 Task: Create a due date automation trigger when advanced on, on the monday before a card is due add dates not starting this month at 11:00 AM.
Action: Mouse moved to (928, 282)
Screenshot: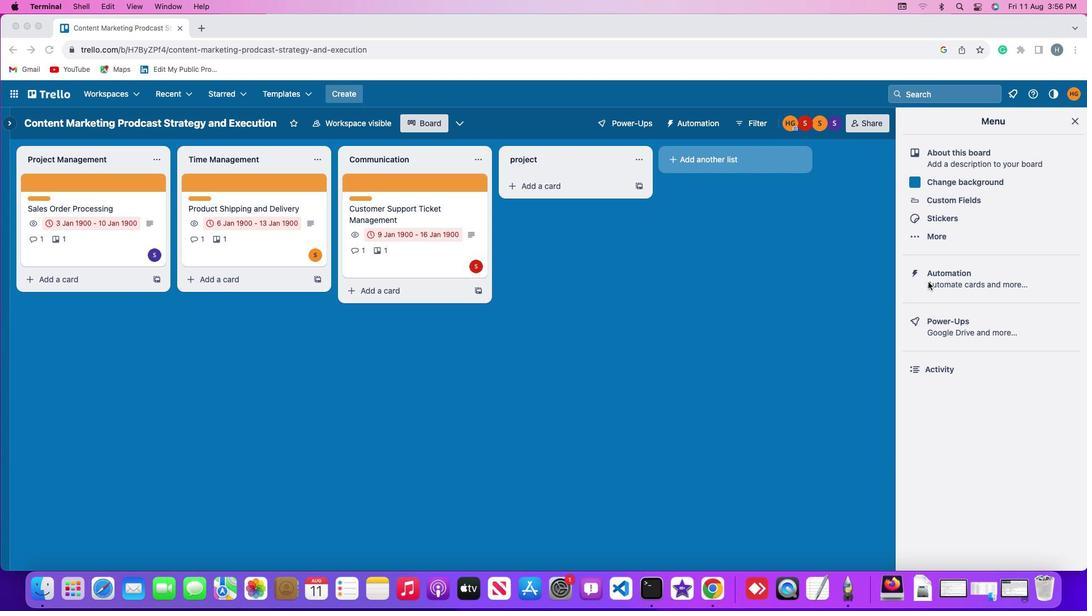 
Action: Mouse pressed left at (928, 282)
Screenshot: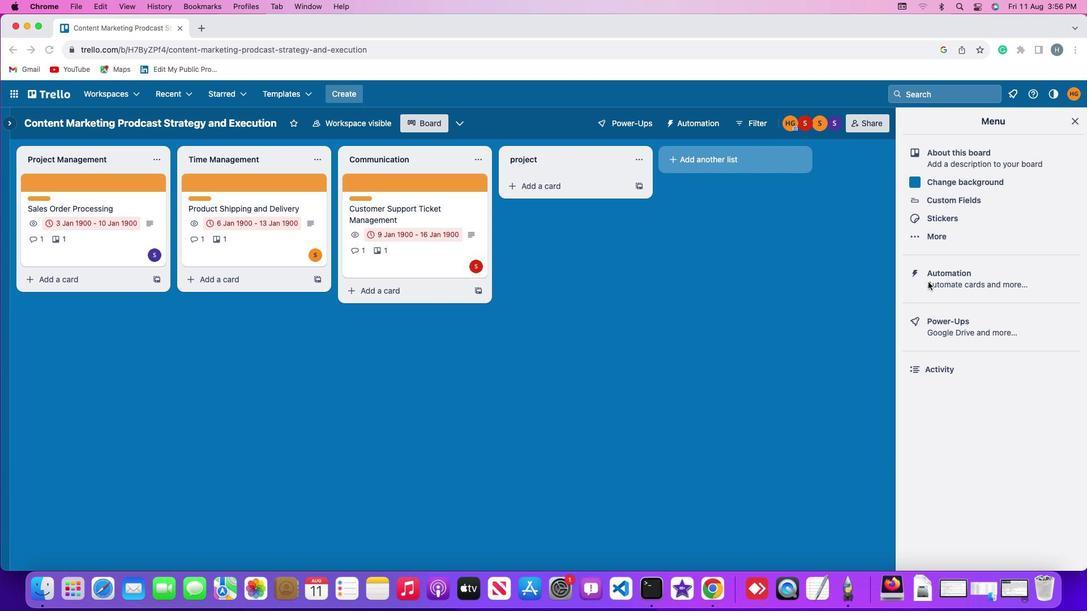 
Action: Mouse pressed left at (928, 282)
Screenshot: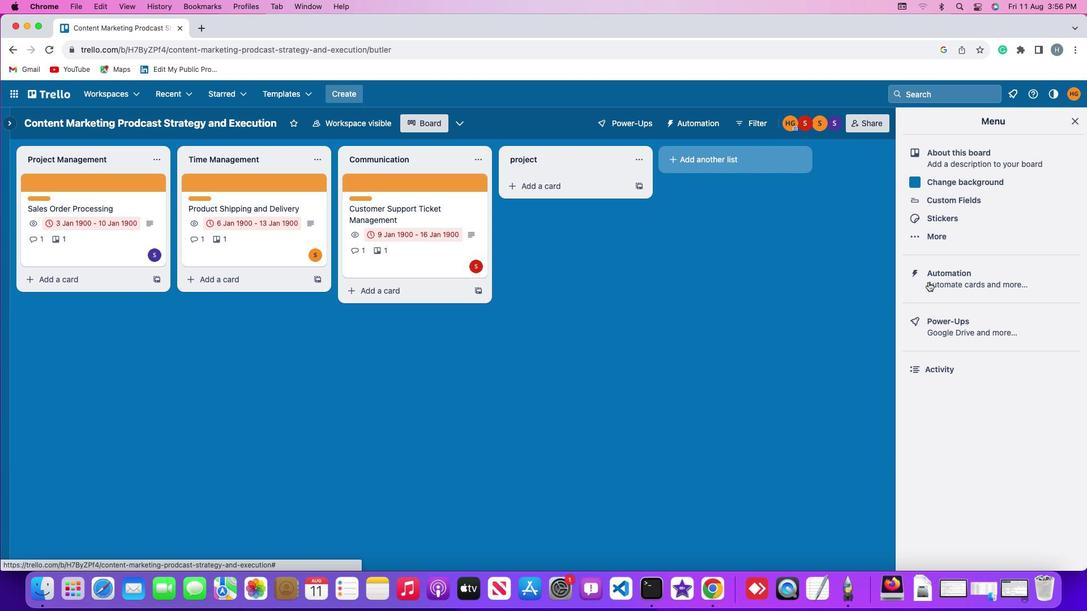 
Action: Mouse moved to (65, 272)
Screenshot: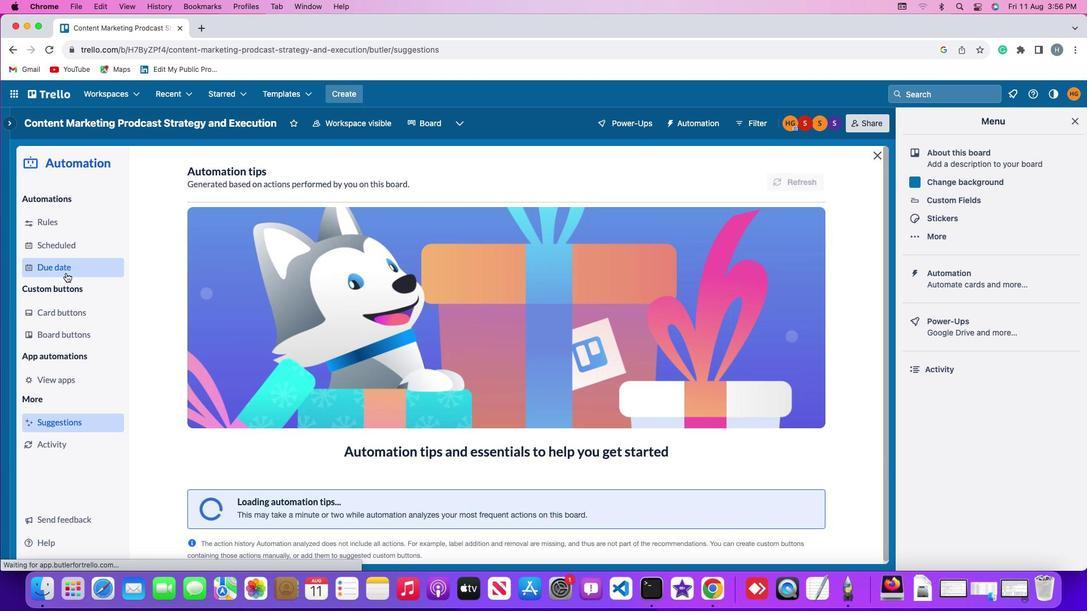 
Action: Mouse pressed left at (65, 272)
Screenshot: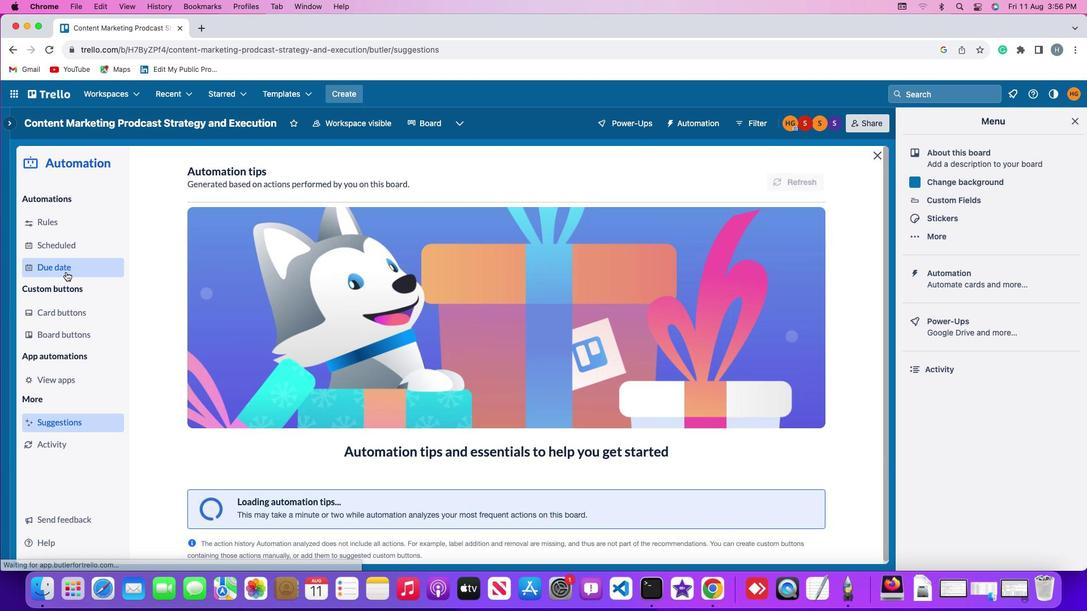 
Action: Mouse moved to (764, 172)
Screenshot: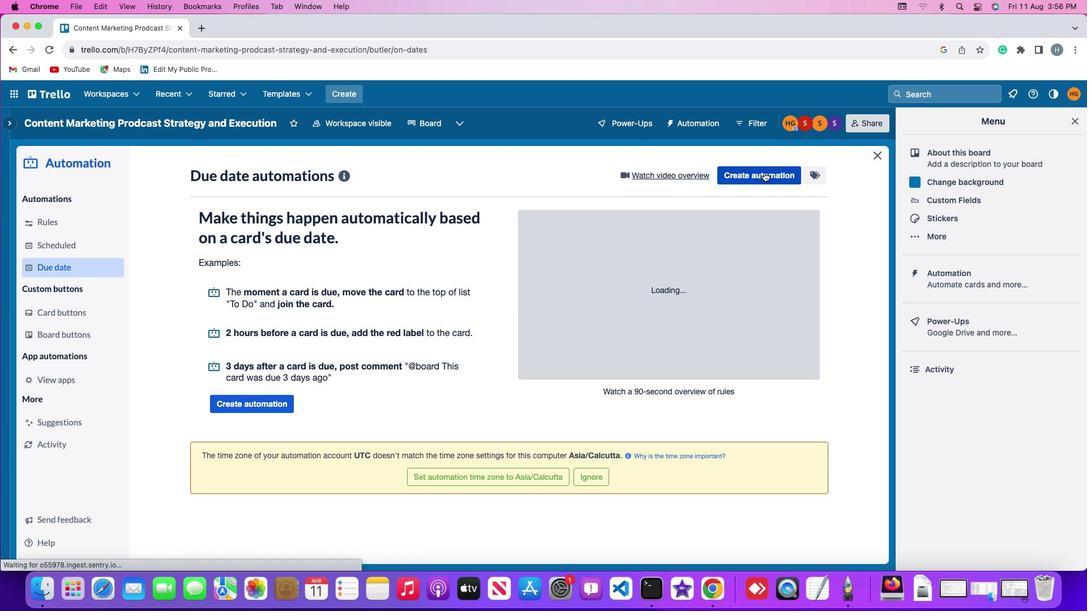 
Action: Mouse pressed left at (764, 172)
Screenshot: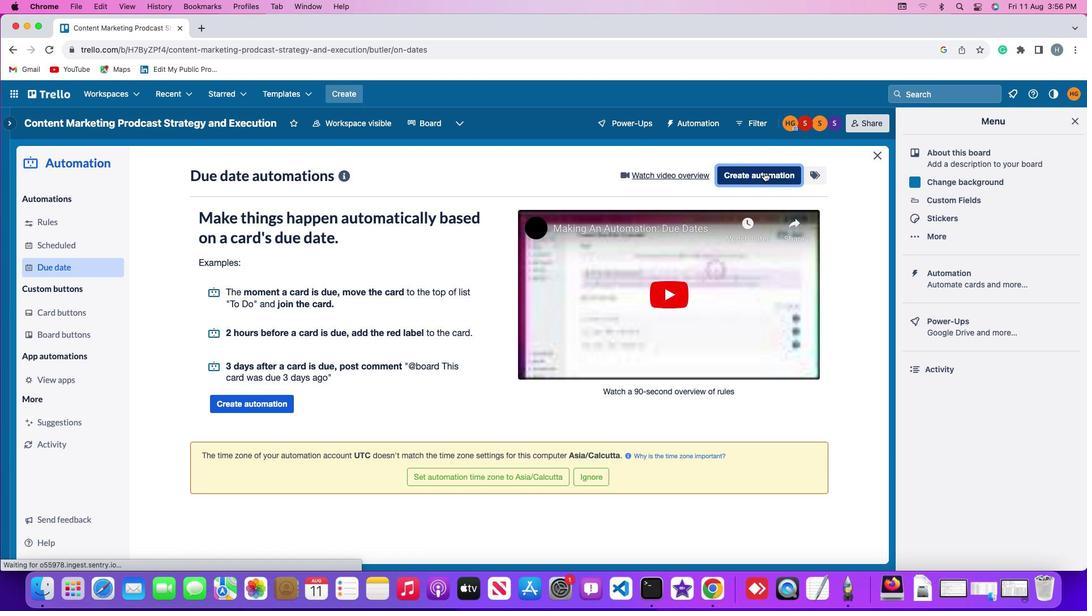 
Action: Mouse moved to (219, 279)
Screenshot: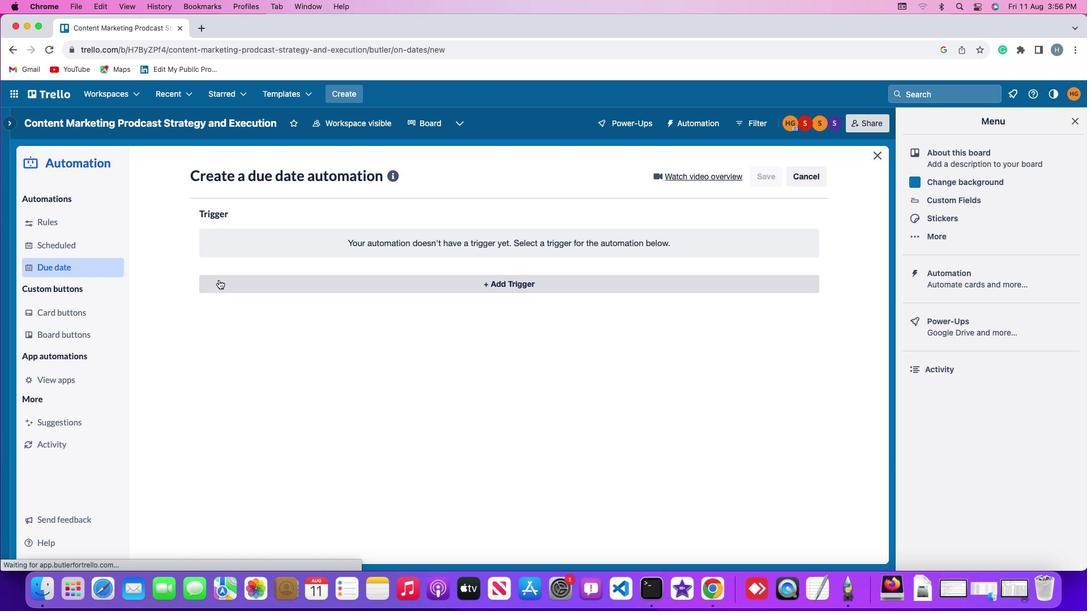 
Action: Mouse pressed left at (219, 279)
Screenshot: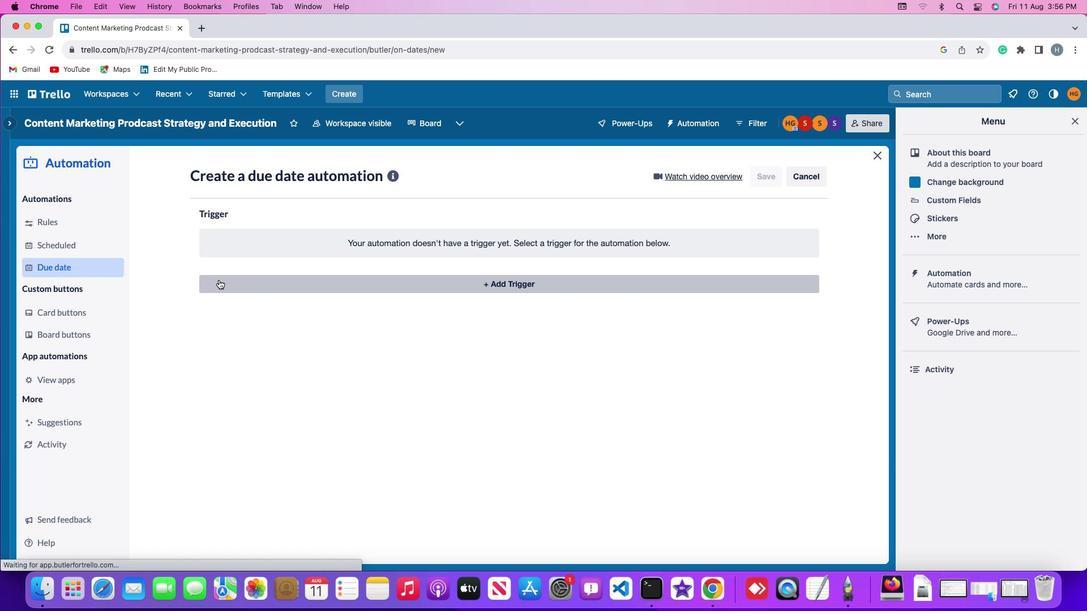 
Action: Mouse moved to (244, 500)
Screenshot: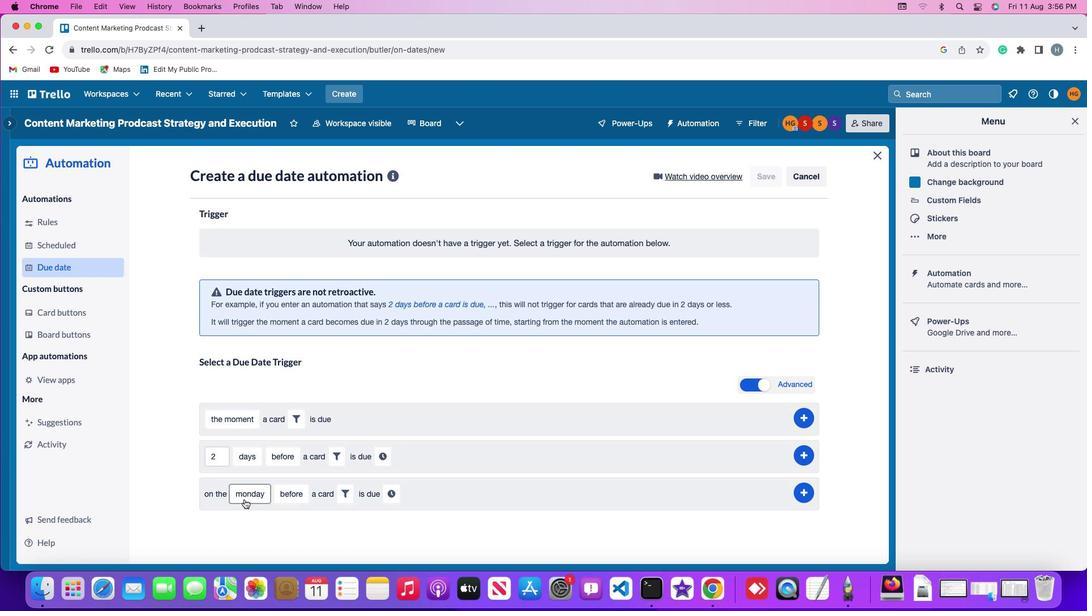 
Action: Mouse pressed left at (244, 500)
Screenshot: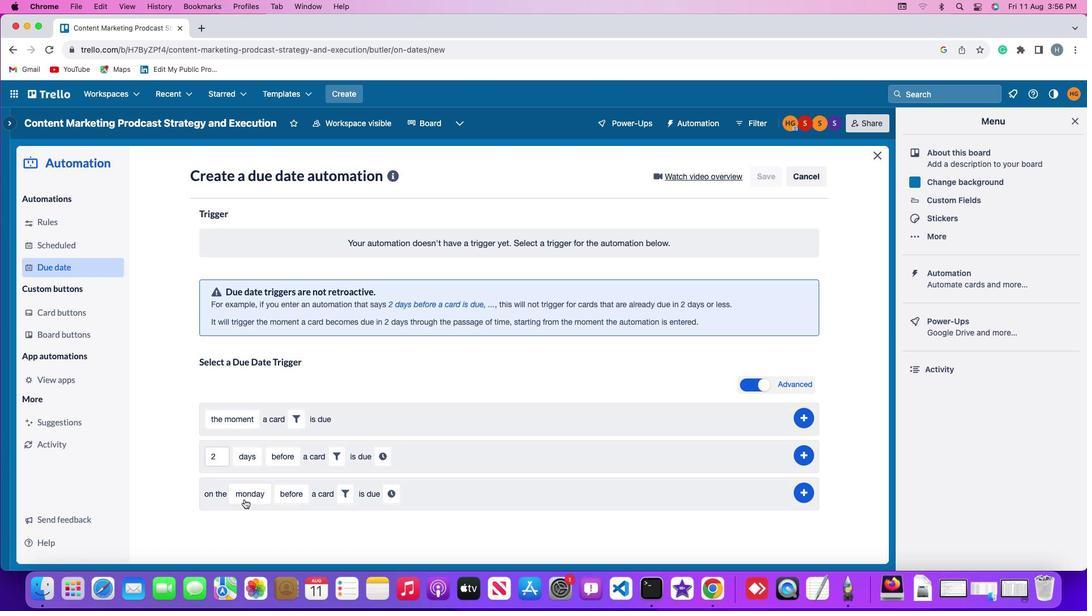 
Action: Mouse moved to (265, 341)
Screenshot: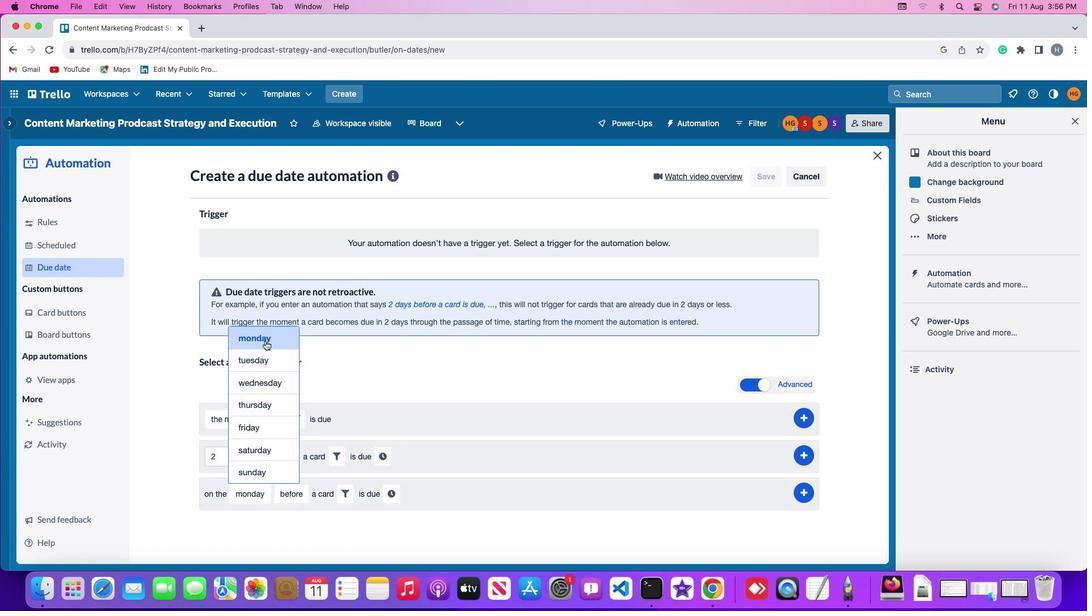 
Action: Mouse pressed left at (265, 341)
Screenshot: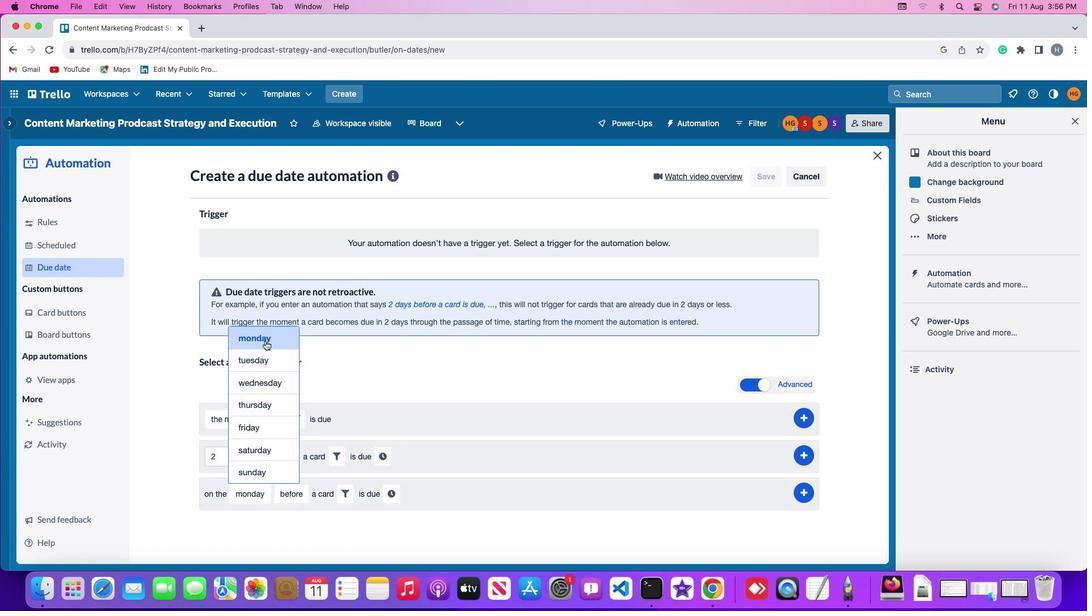 
Action: Mouse moved to (288, 494)
Screenshot: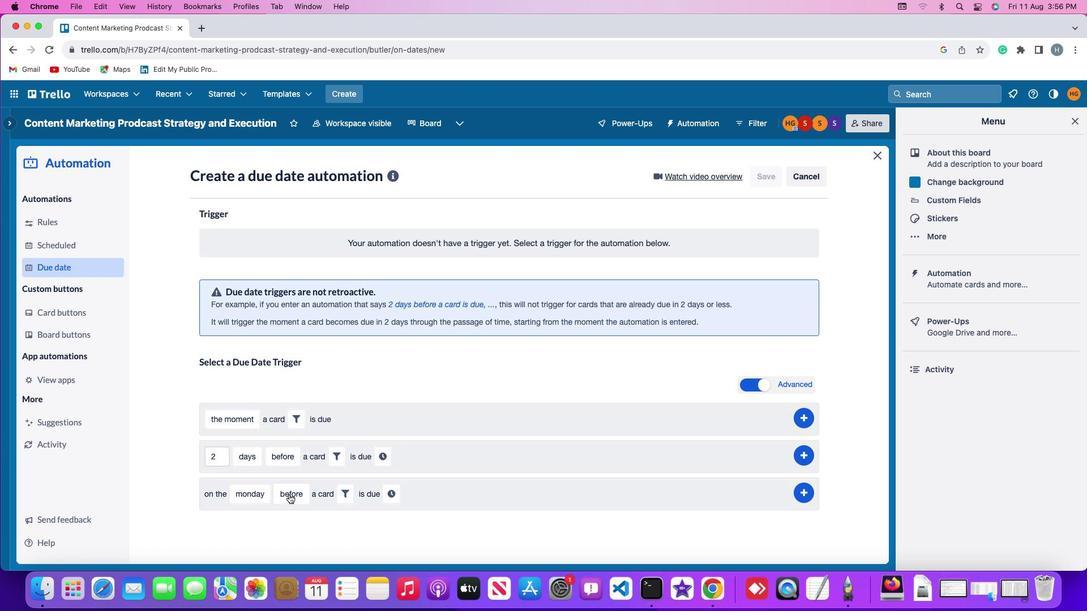 
Action: Mouse pressed left at (288, 494)
Screenshot: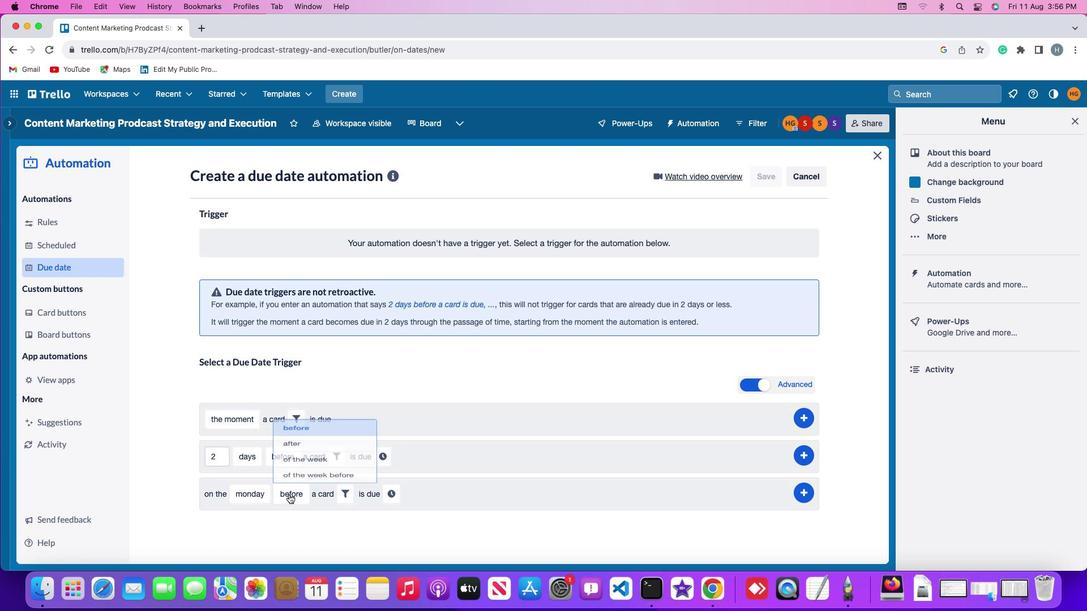 
Action: Mouse moved to (313, 406)
Screenshot: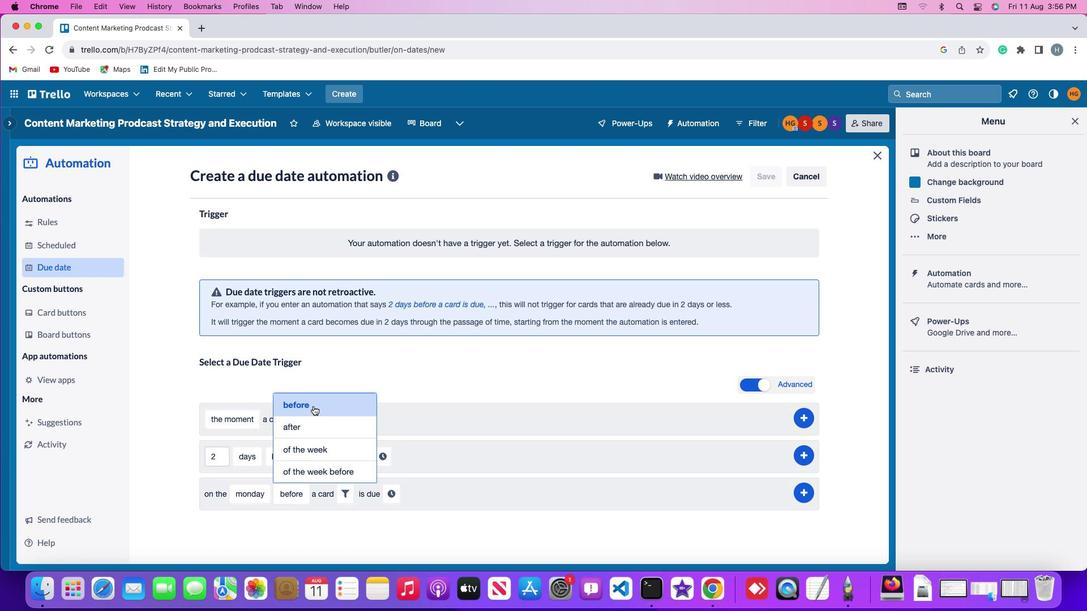
Action: Mouse pressed left at (313, 406)
Screenshot: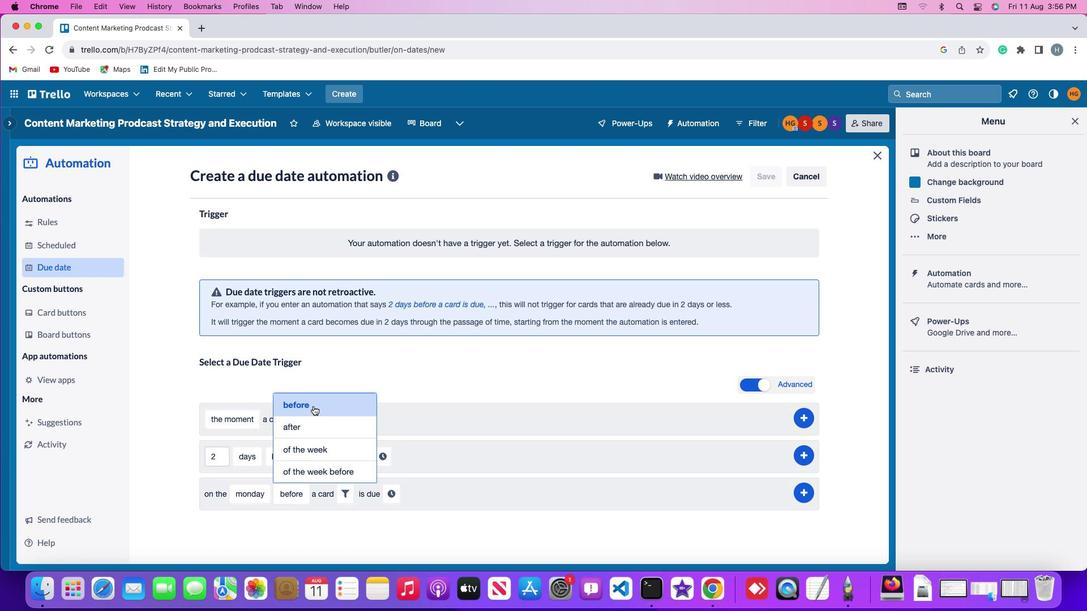 
Action: Mouse moved to (347, 491)
Screenshot: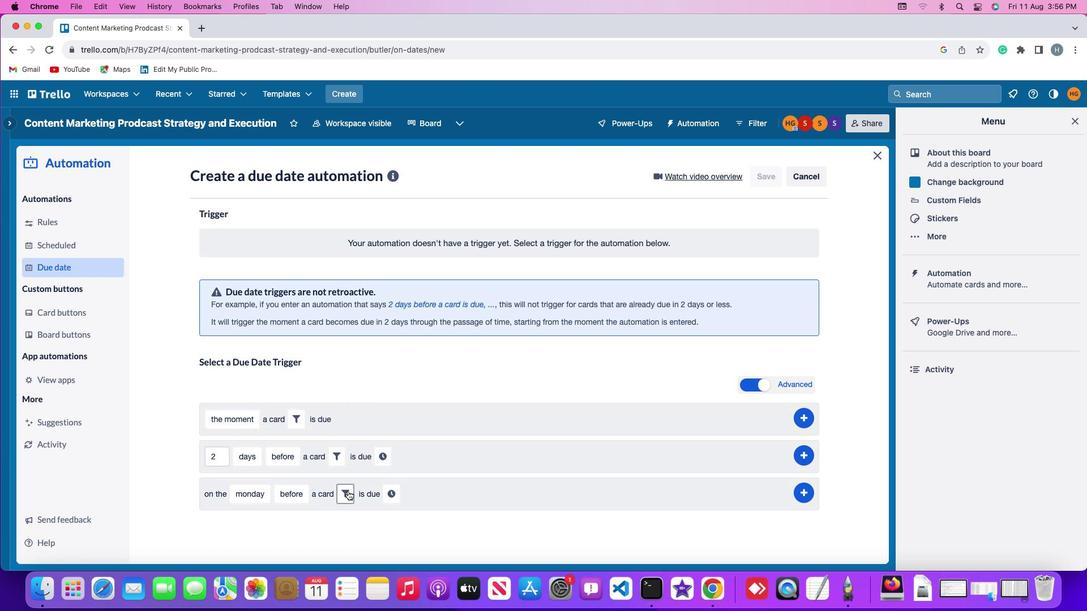 
Action: Mouse pressed left at (347, 491)
Screenshot: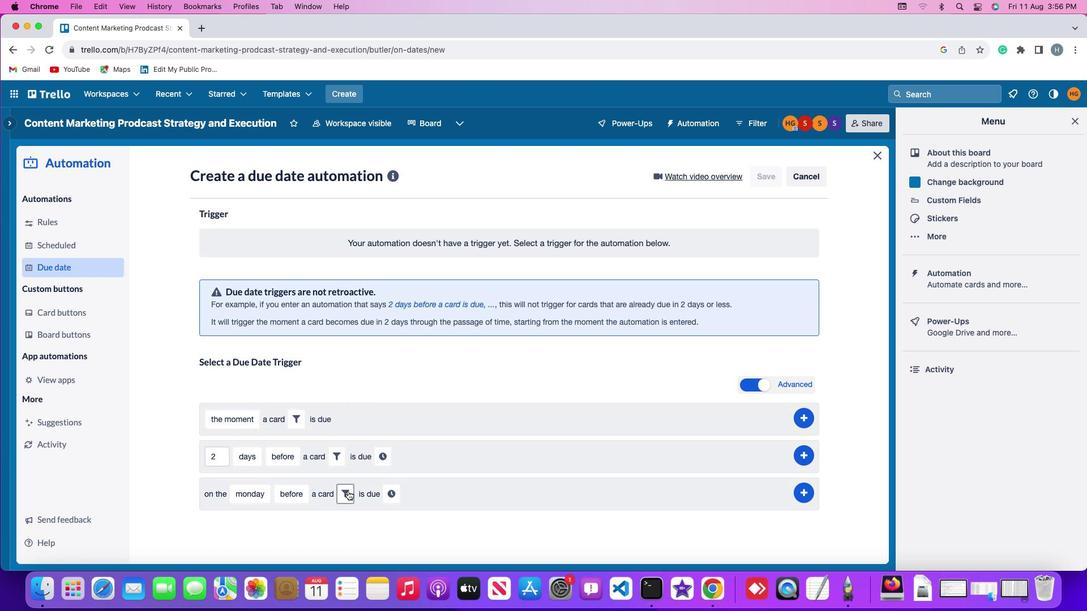 
Action: Mouse moved to (407, 529)
Screenshot: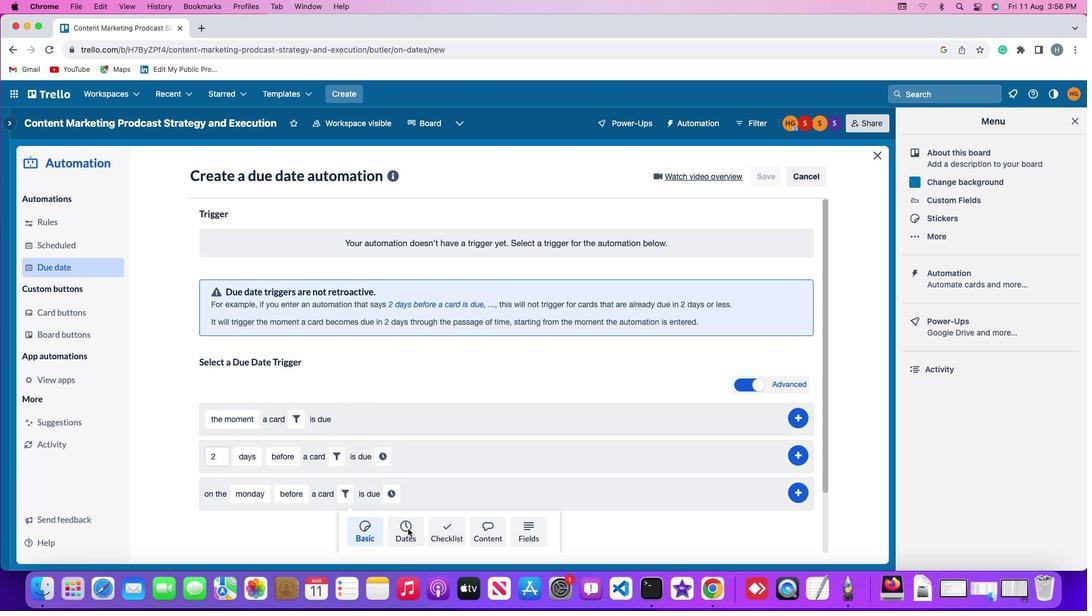 
Action: Mouse pressed left at (407, 529)
Screenshot: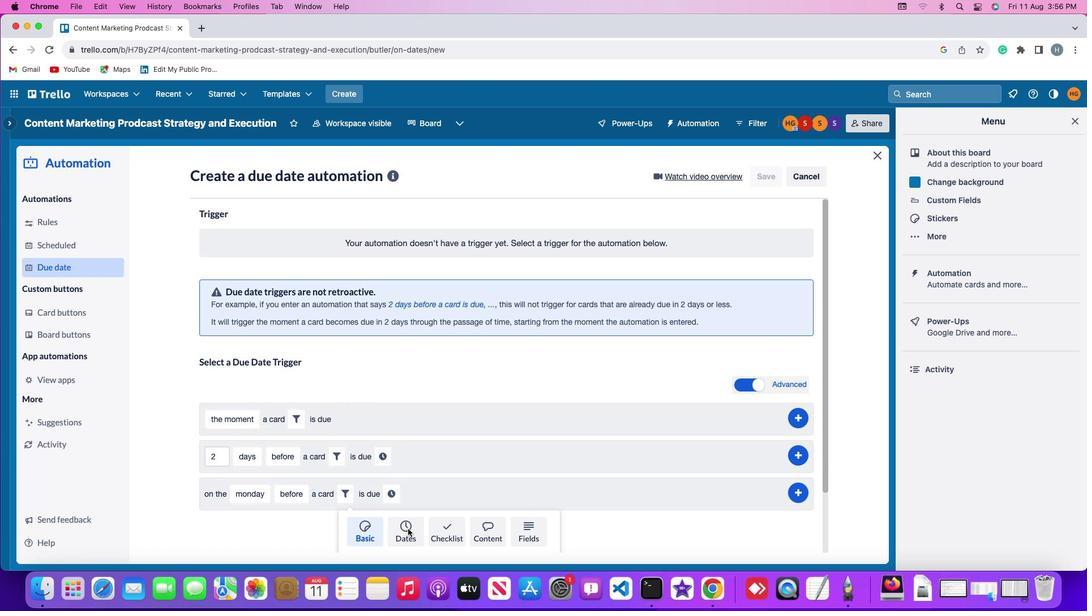 
Action: Mouse moved to (304, 526)
Screenshot: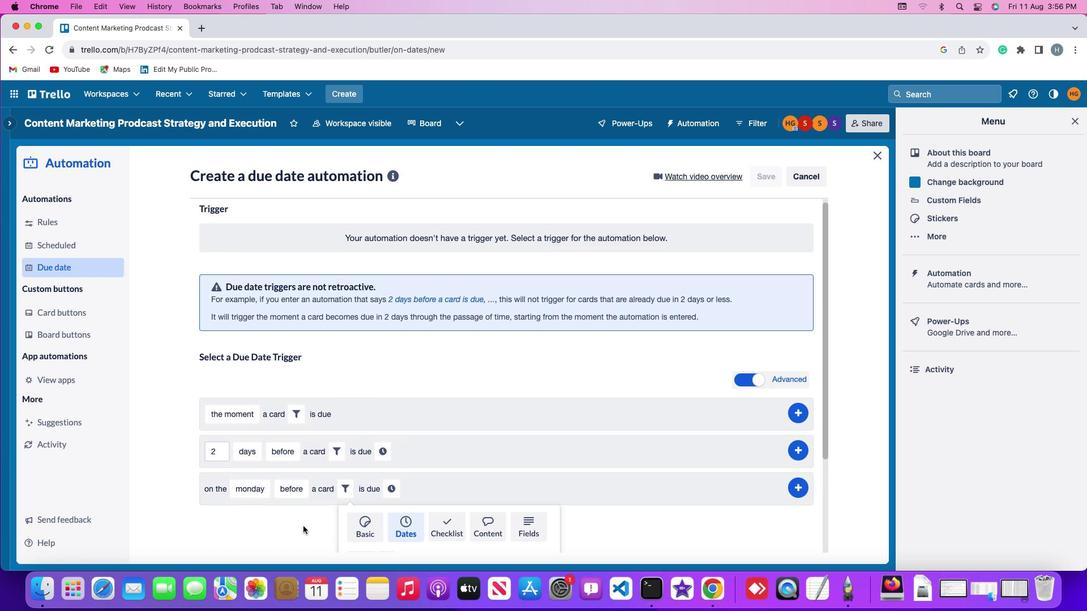 
Action: Mouse scrolled (304, 526) with delta (0, 0)
Screenshot: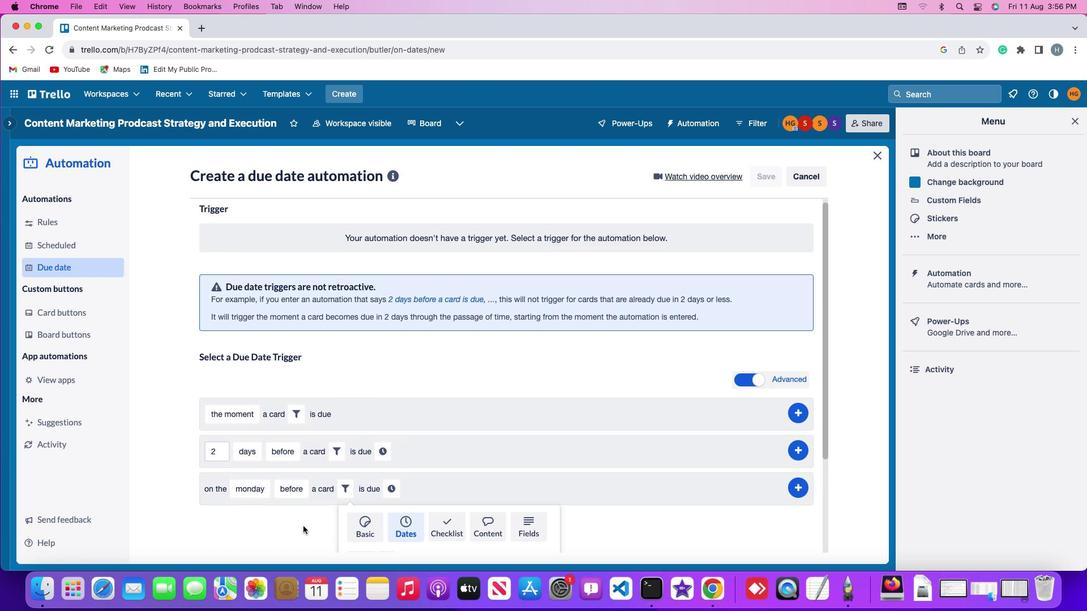 
Action: Mouse moved to (304, 526)
Screenshot: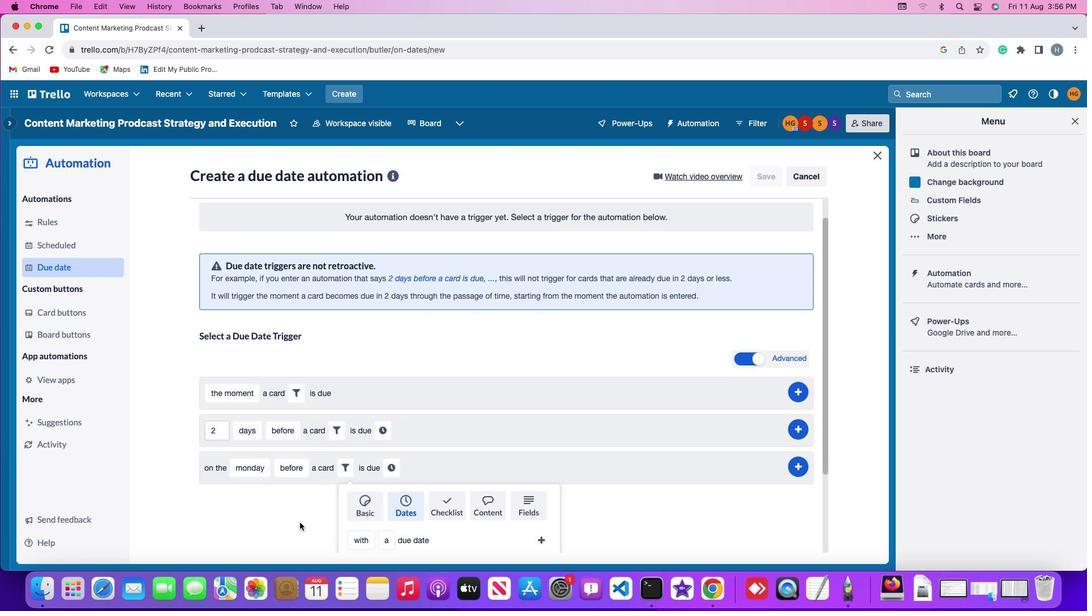 
Action: Mouse scrolled (304, 526) with delta (0, 0)
Screenshot: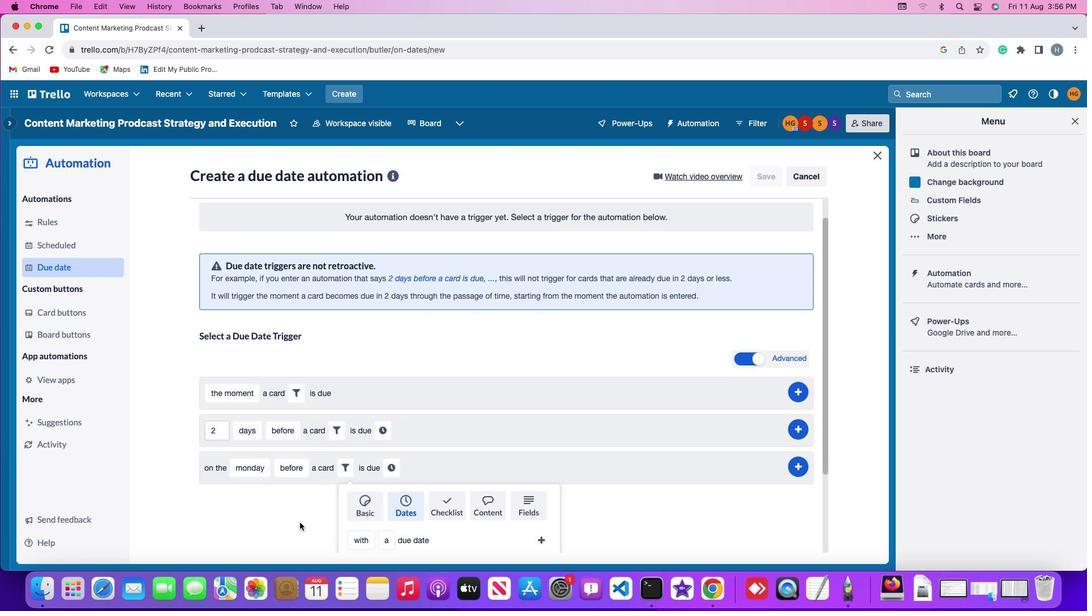 
Action: Mouse scrolled (304, 526) with delta (0, -2)
Screenshot: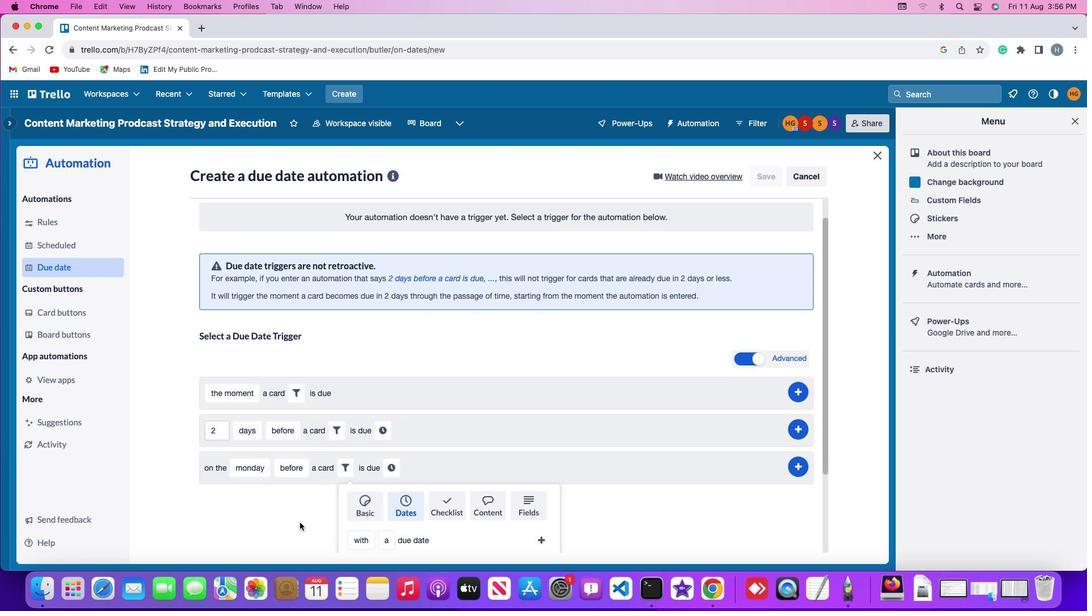 
Action: Mouse moved to (304, 526)
Screenshot: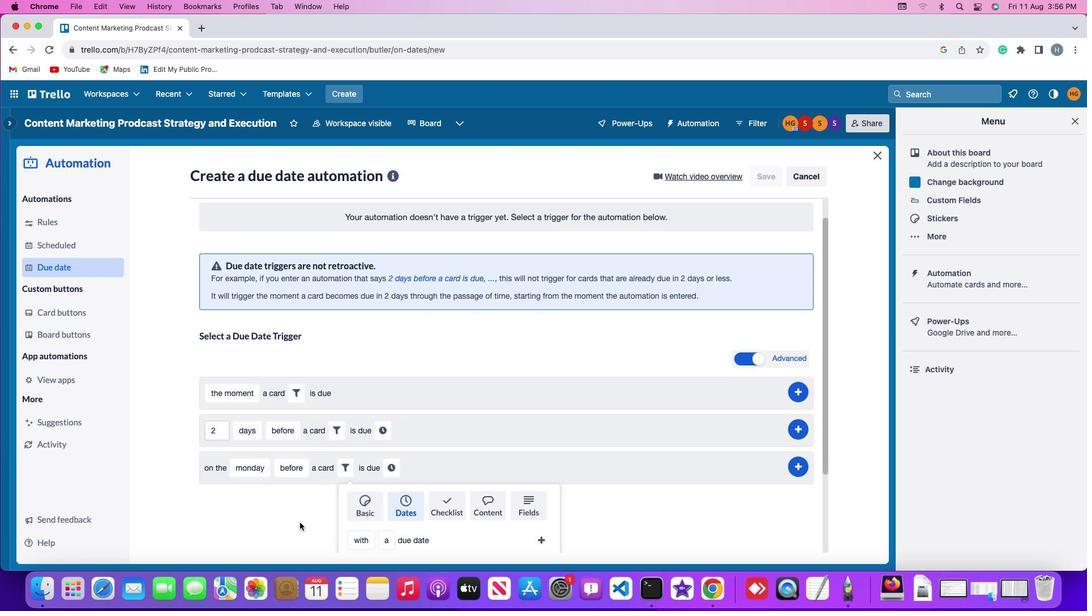 
Action: Mouse scrolled (304, 526) with delta (0, -2)
Screenshot: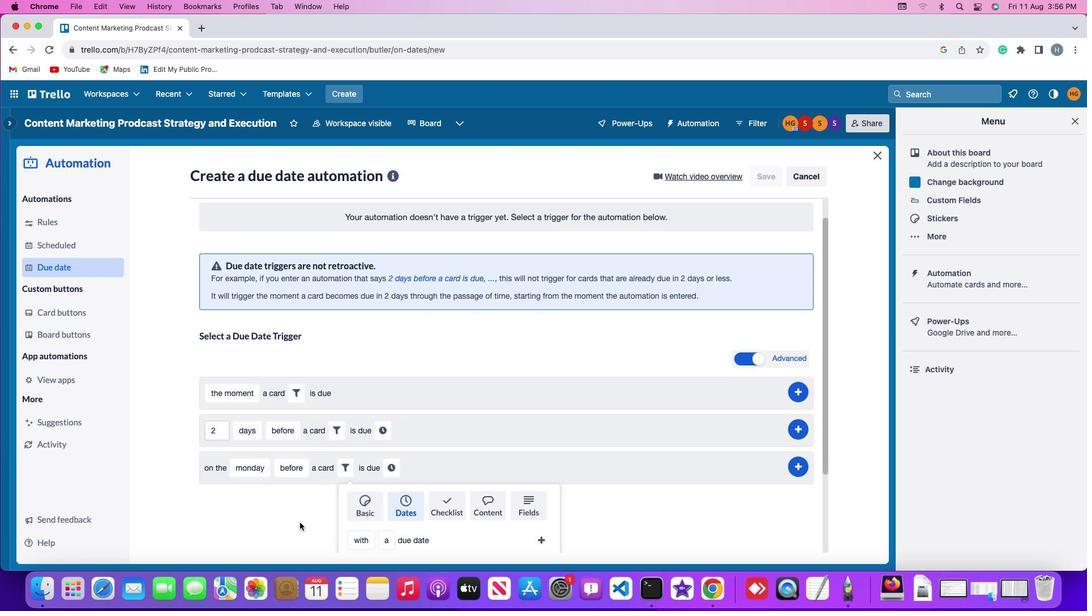 
Action: Mouse moved to (303, 526)
Screenshot: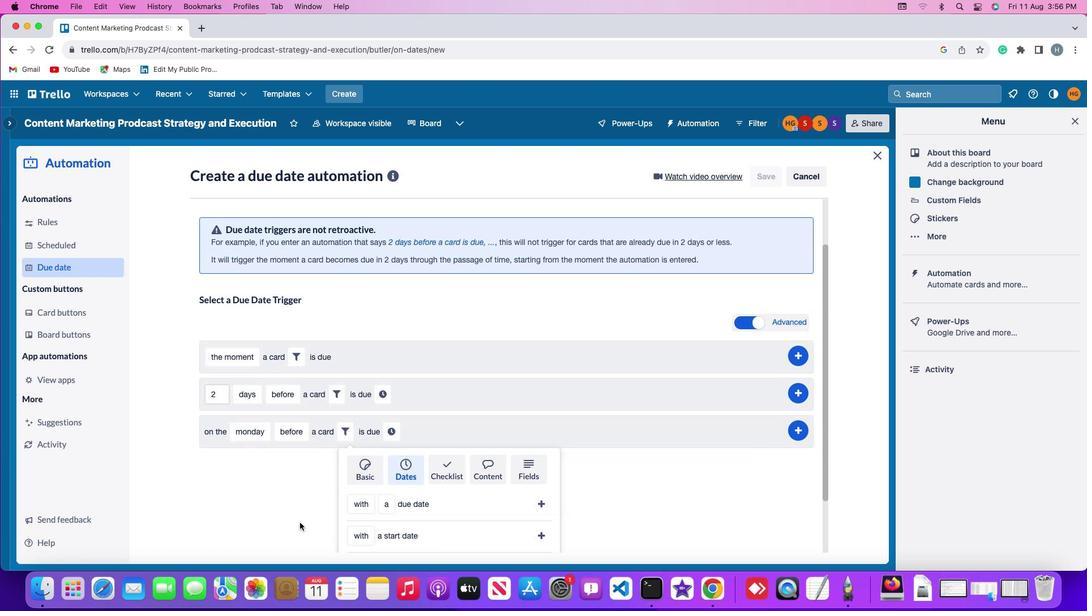 
Action: Mouse scrolled (303, 526) with delta (0, -3)
Screenshot: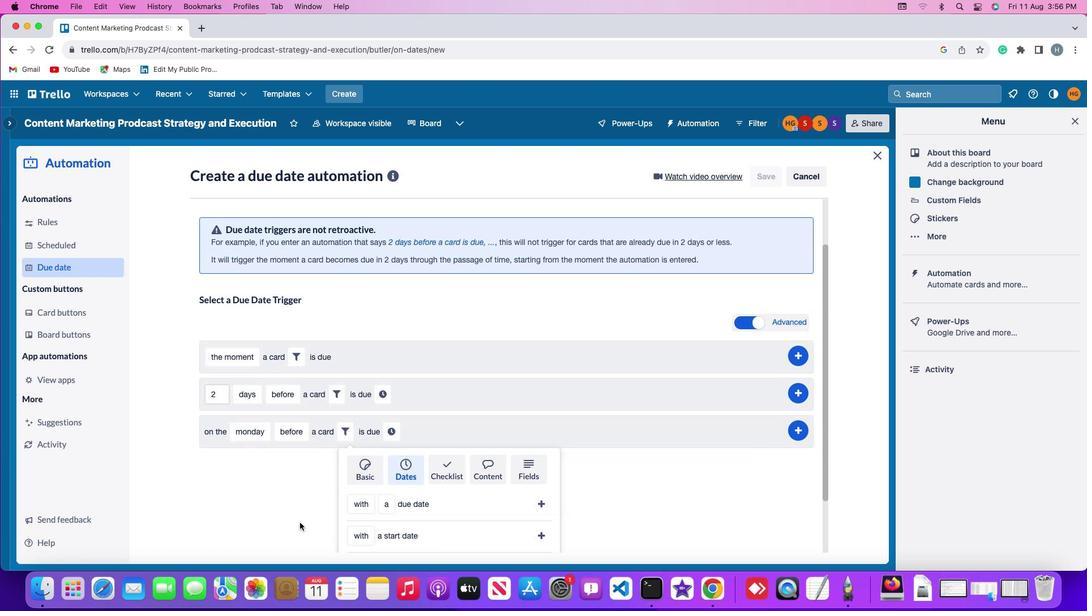 
Action: Mouse moved to (300, 522)
Screenshot: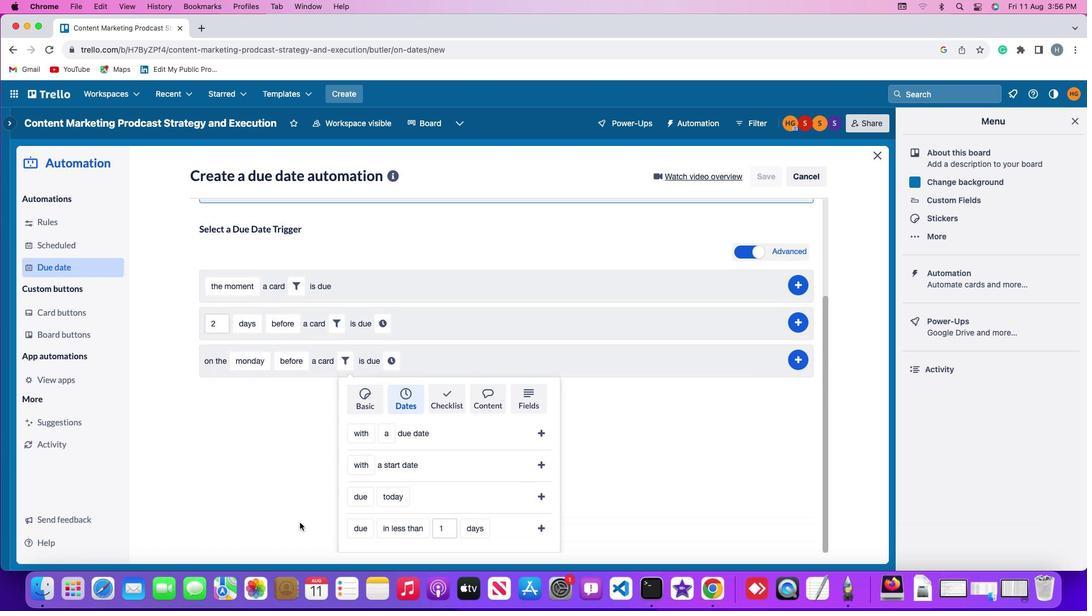 
Action: Mouse scrolled (300, 522) with delta (0, 0)
Screenshot: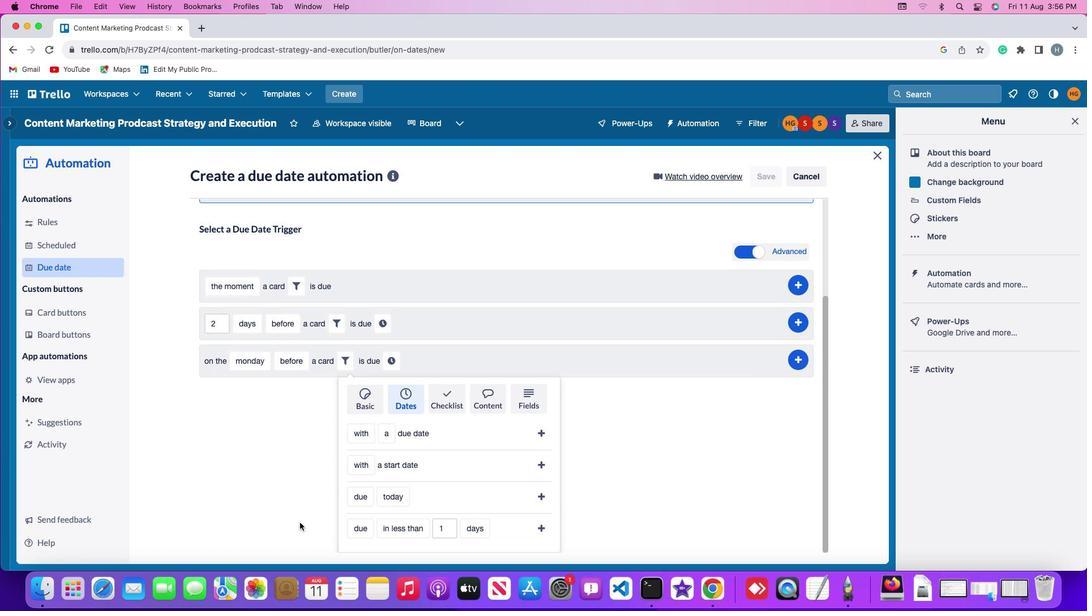 
Action: Mouse scrolled (300, 522) with delta (0, 0)
Screenshot: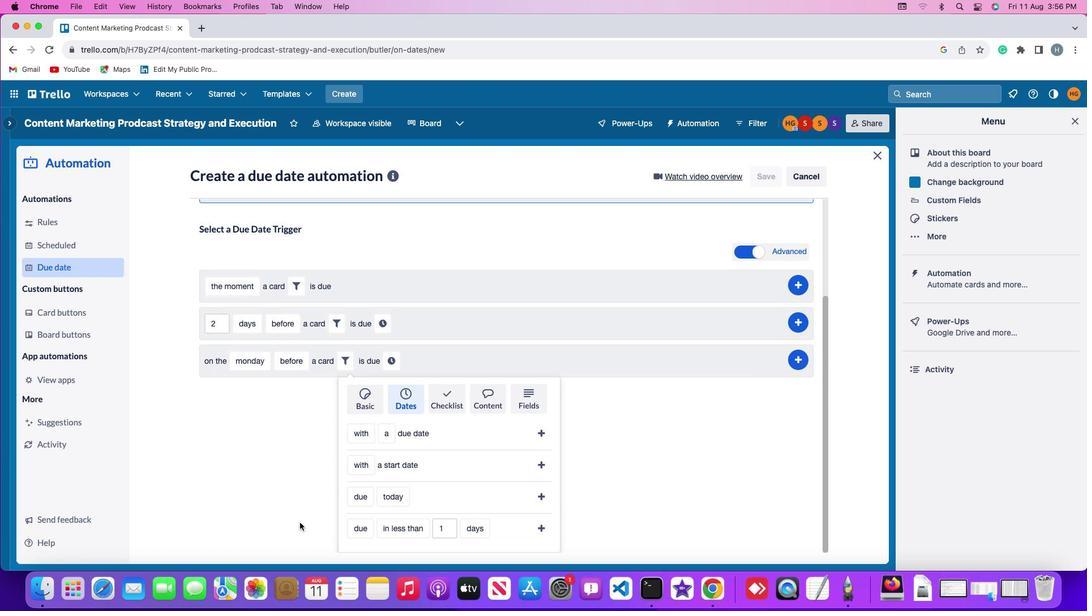 
Action: Mouse scrolled (300, 522) with delta (0, -1)
Screenshot: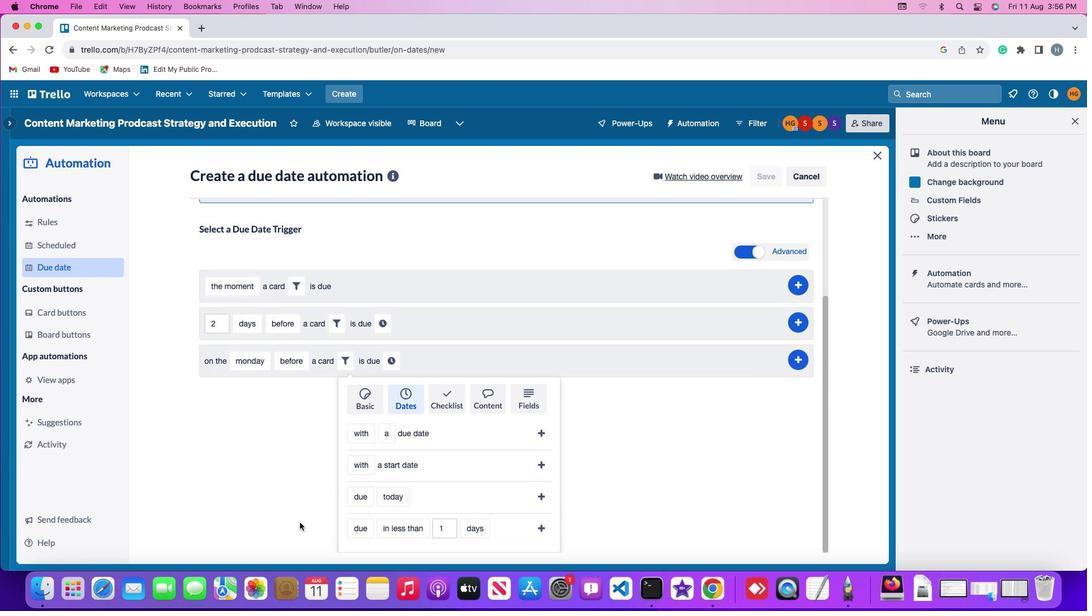 
Action: Mouse moved to (363, 496)
Screenshot: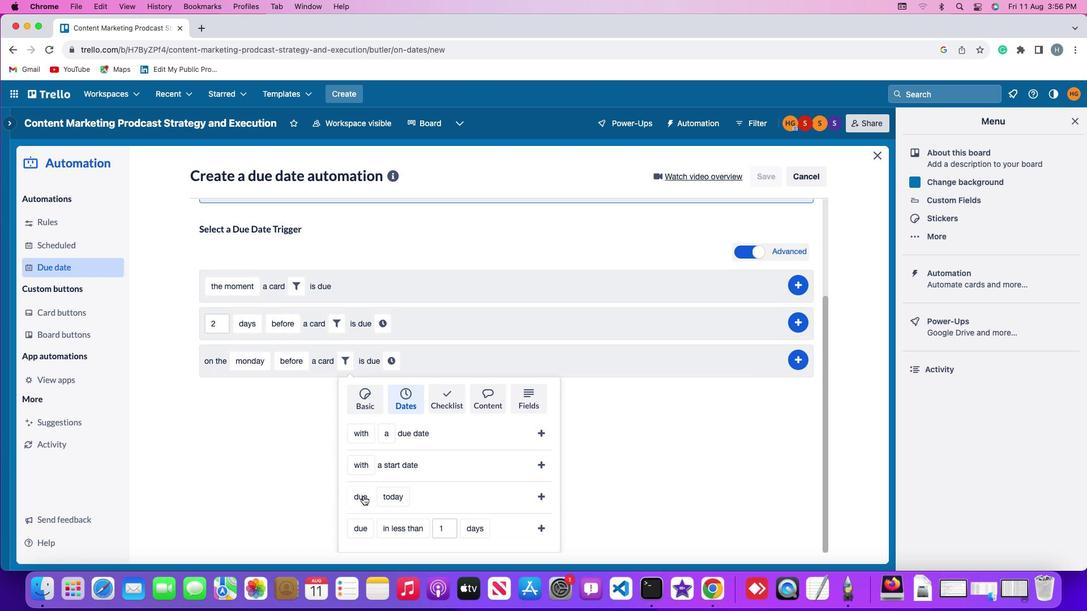 
Action: Mouse pressed left at (363, 496)
Screenshot: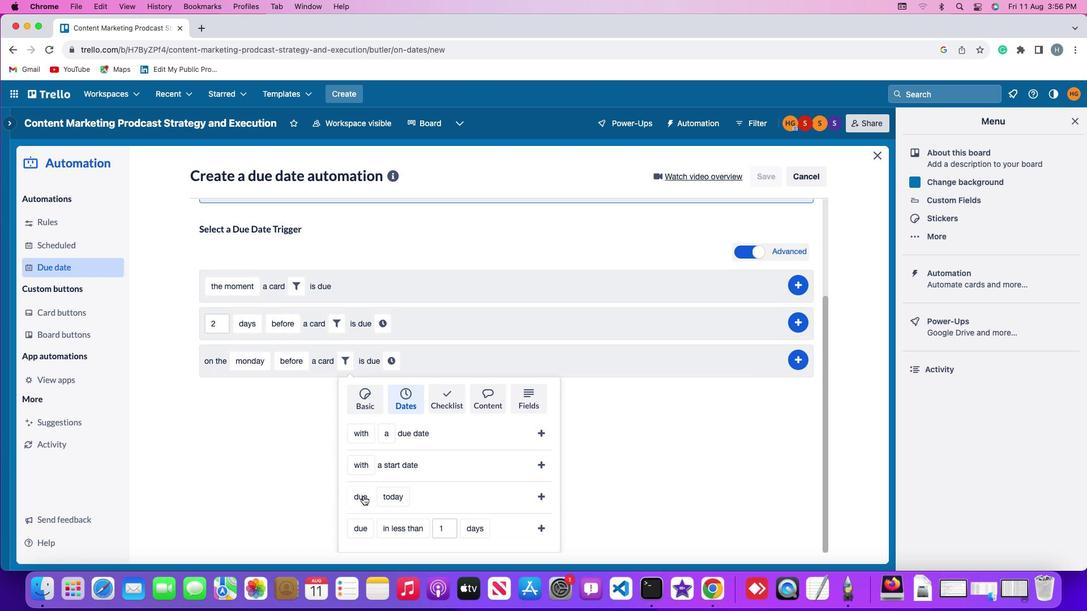 
Action: Mouse moved to (371, 474)
Screenshot: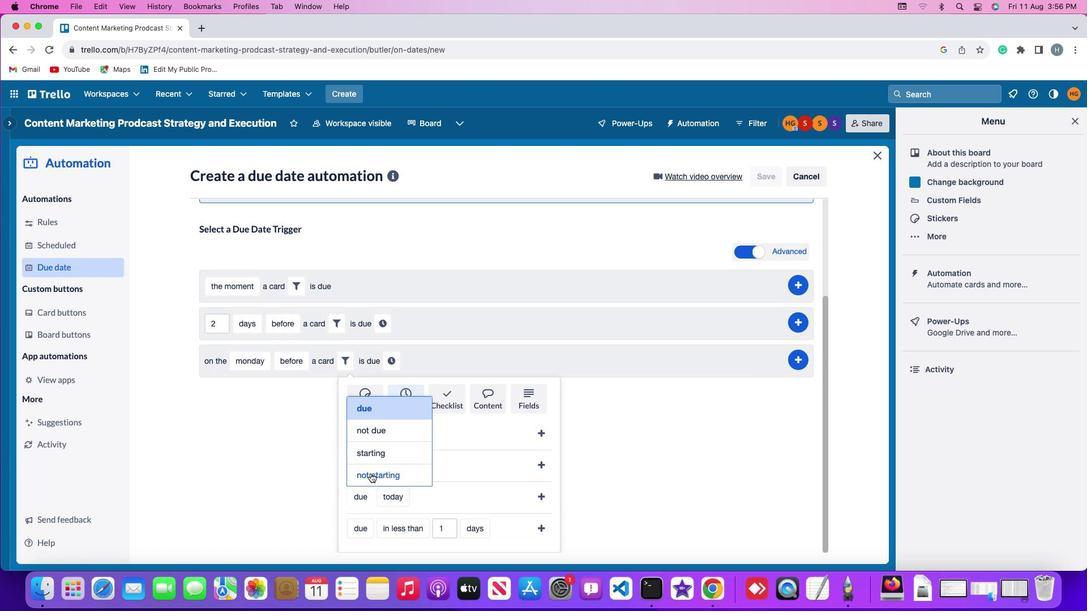 
Action: Mouse pressed left at (371, 474)
Screenshot: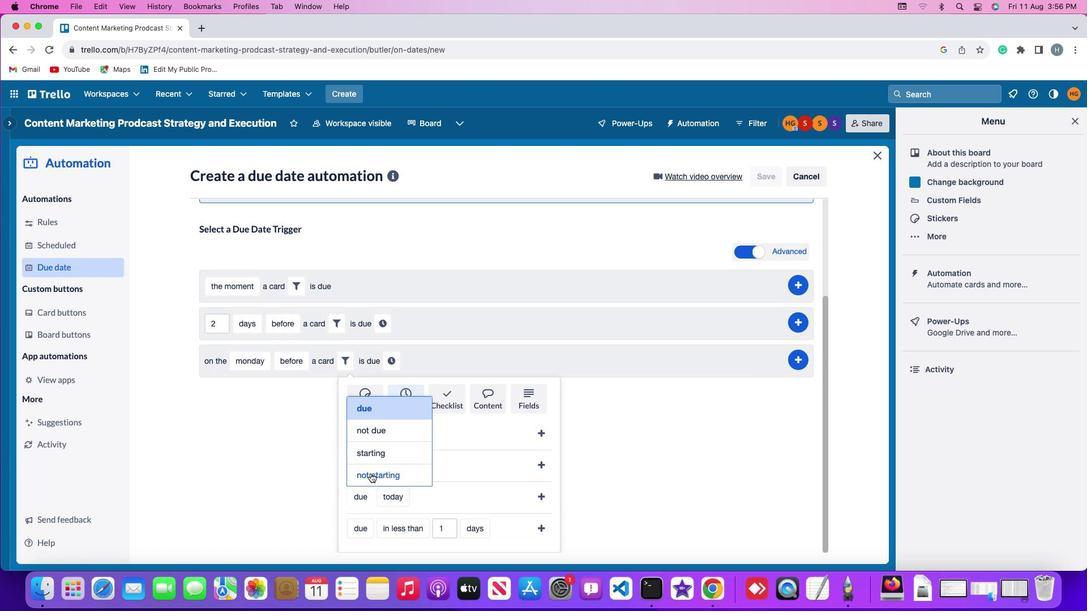 
Action: Mouse moved to (415, 498)
Screenshot: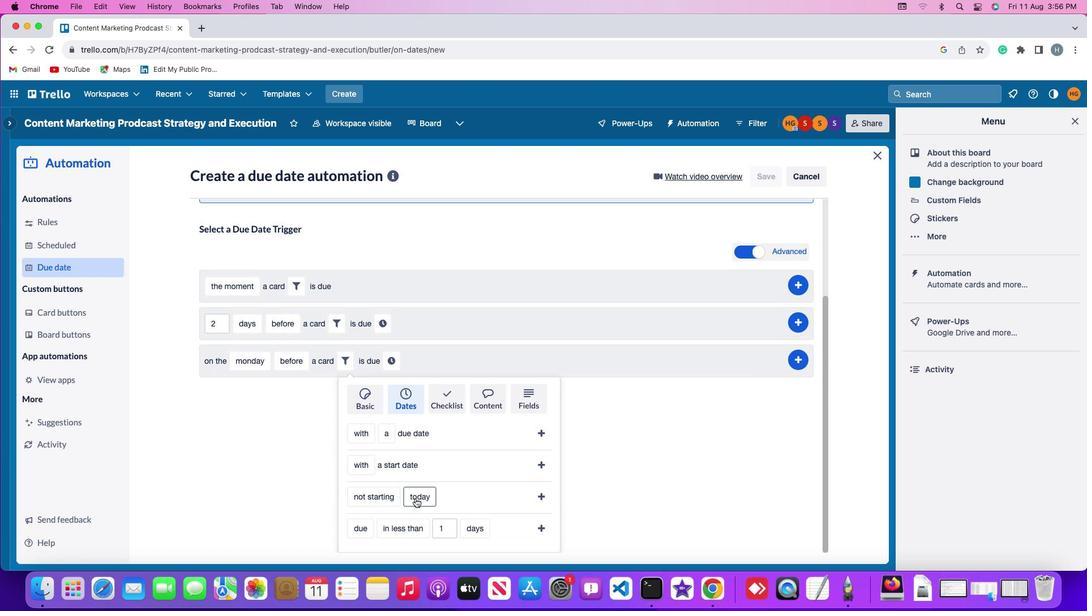 
Action: Mouse pressed left at (415, 498)
Screenshot: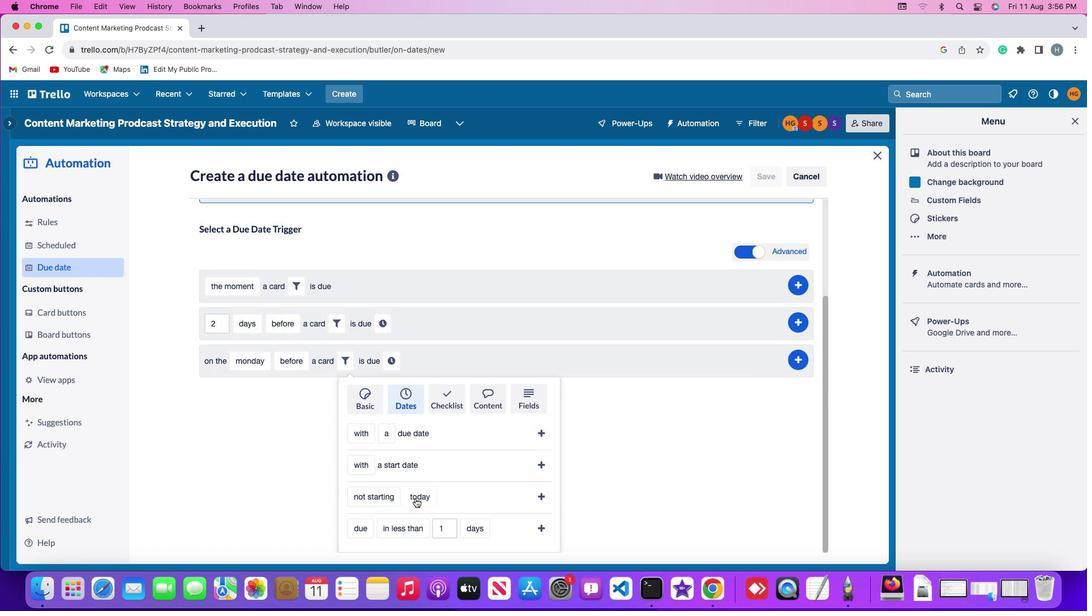 
Action: Mouse moved to (437, 450)
Screenshot: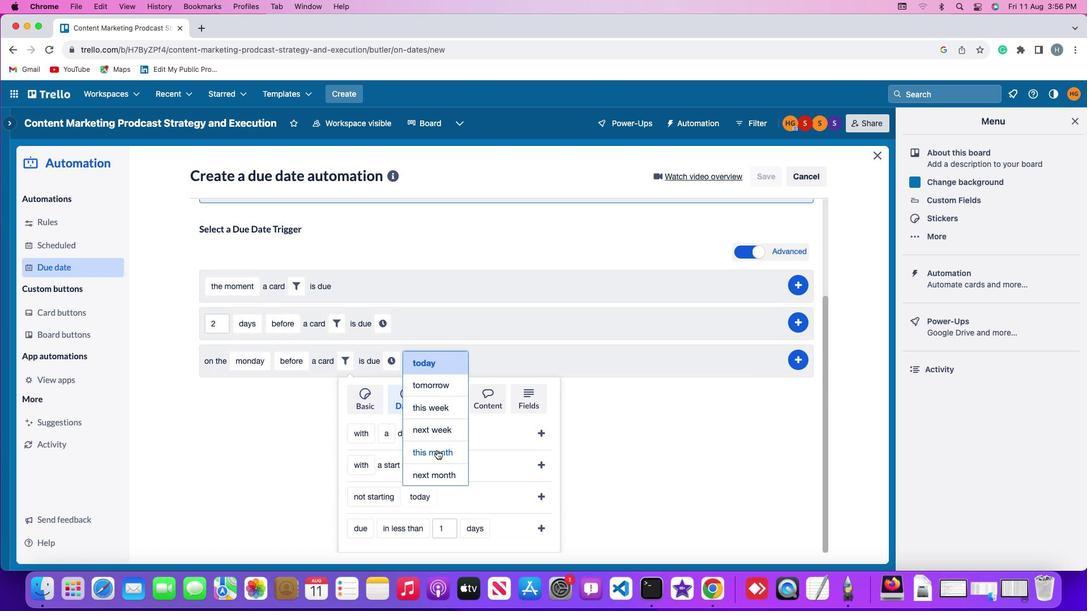 
Action: Mouse pressed left at (437, 450)
Screenshot: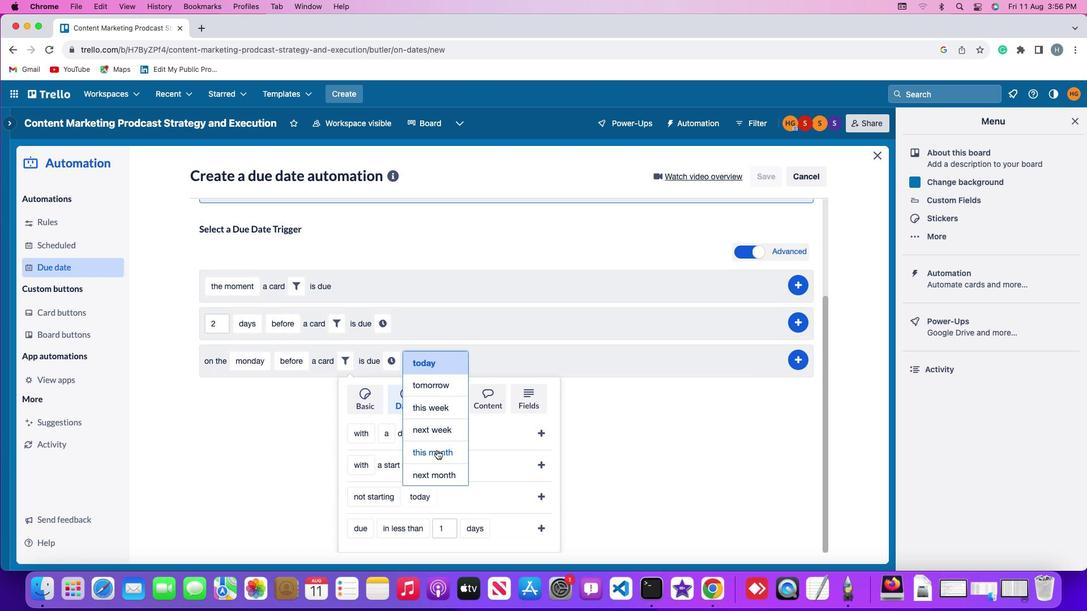 
Action: Mouse moved to (540, 495)
Screenshot: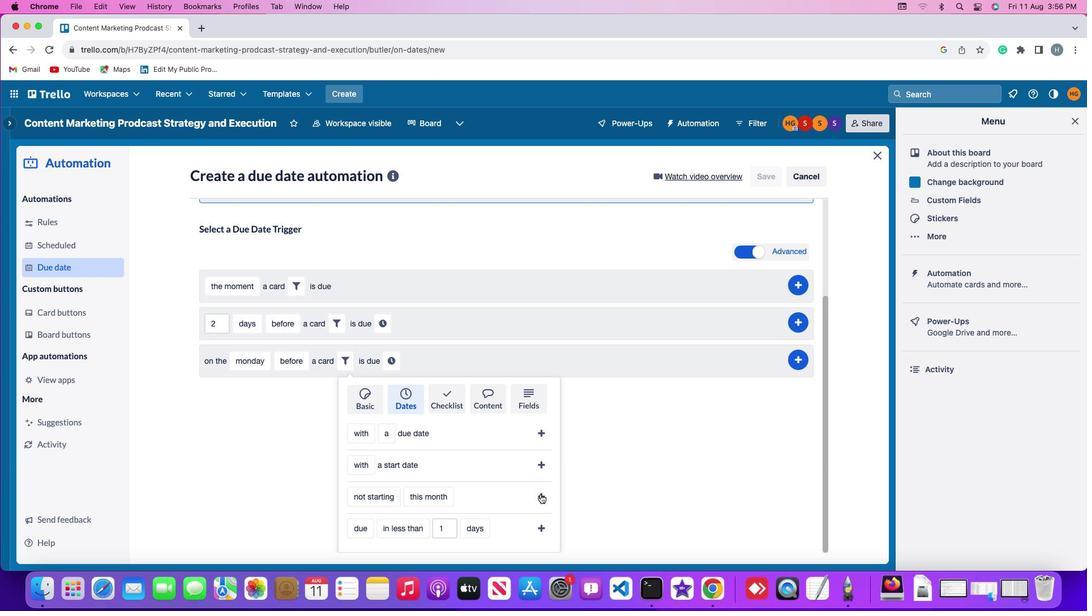 
Action: Mouse pressed left at (540, 495)
Screenshot: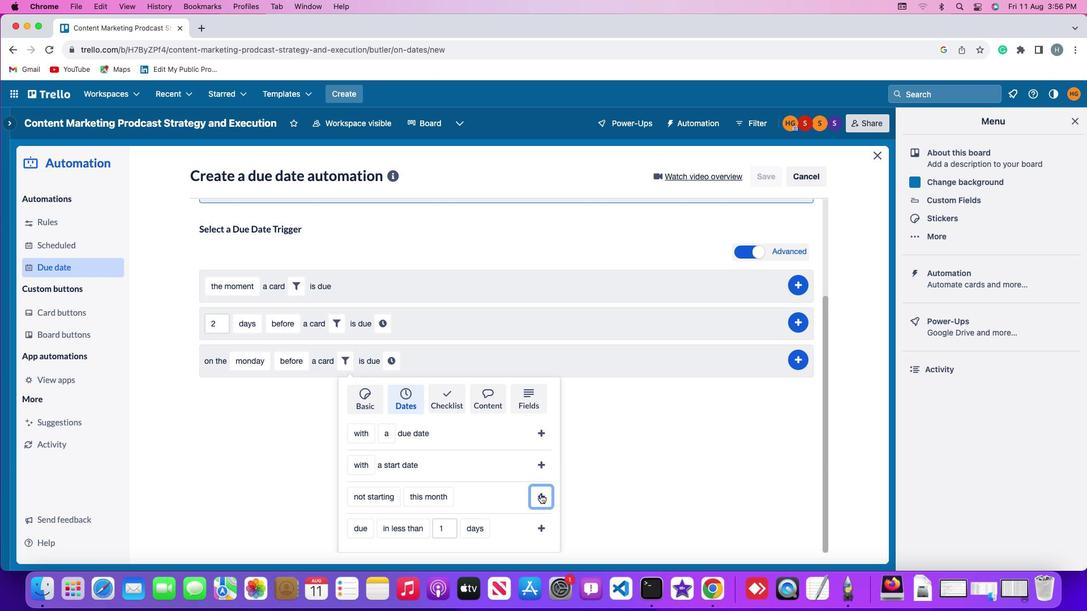 
Action: Mouse moved to (500, 489)
Screenshot: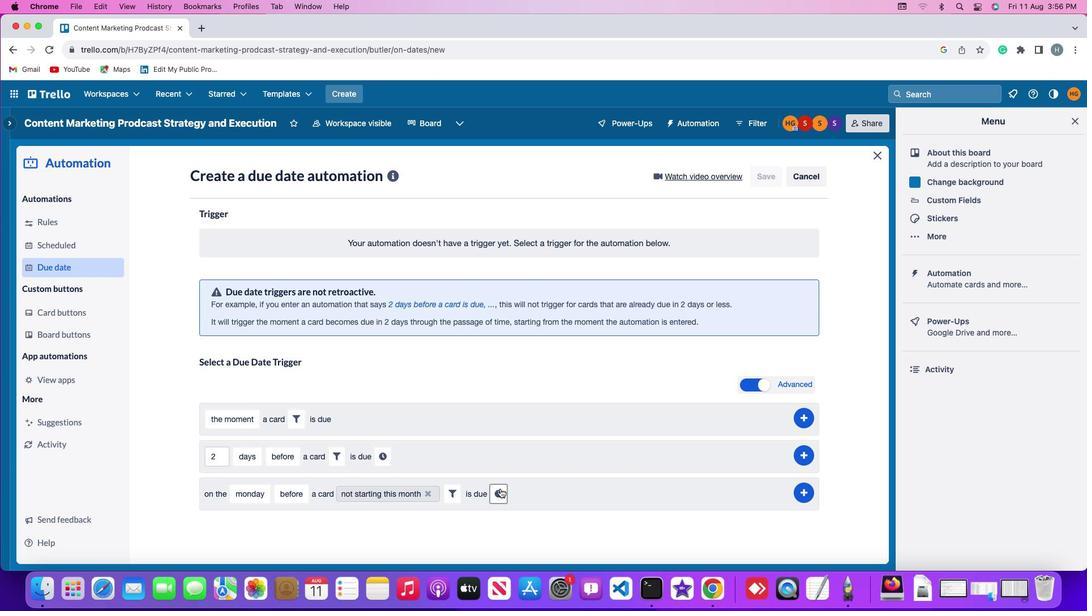 
Action: Mouse pressed left at (500, 489)
Screenshot: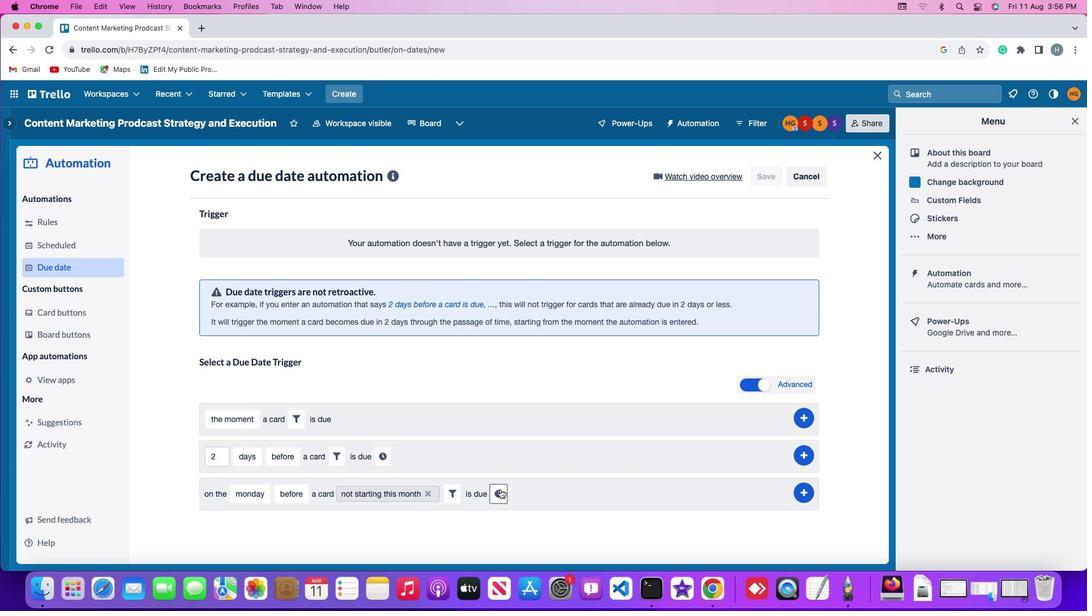 
Action: Mouse moved to (518, 498)
Screenshot: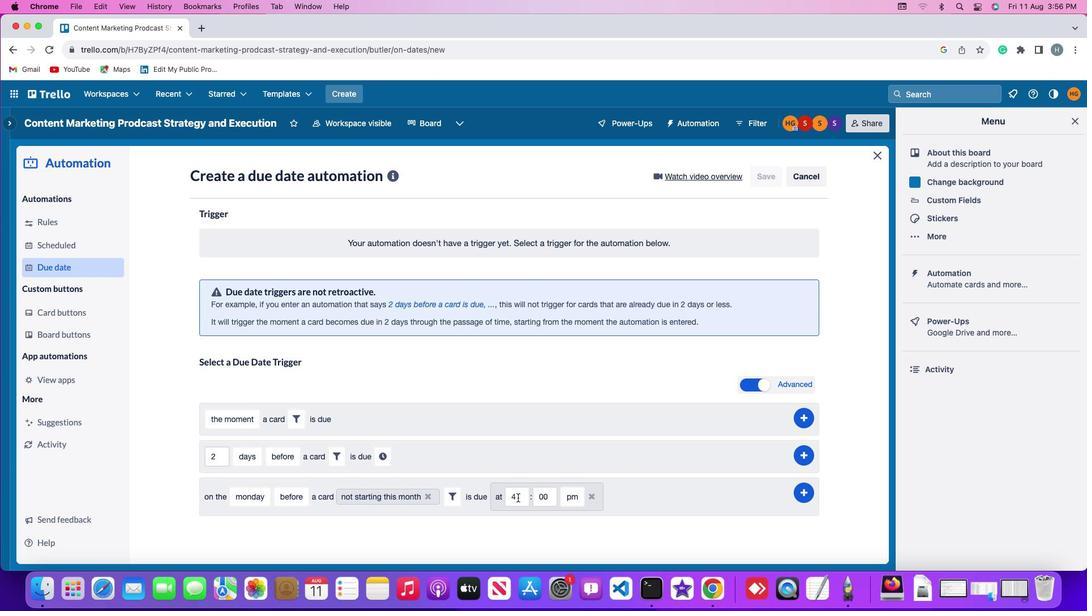 
Action: Mouse pressed left at (518, 498)
Screenshot: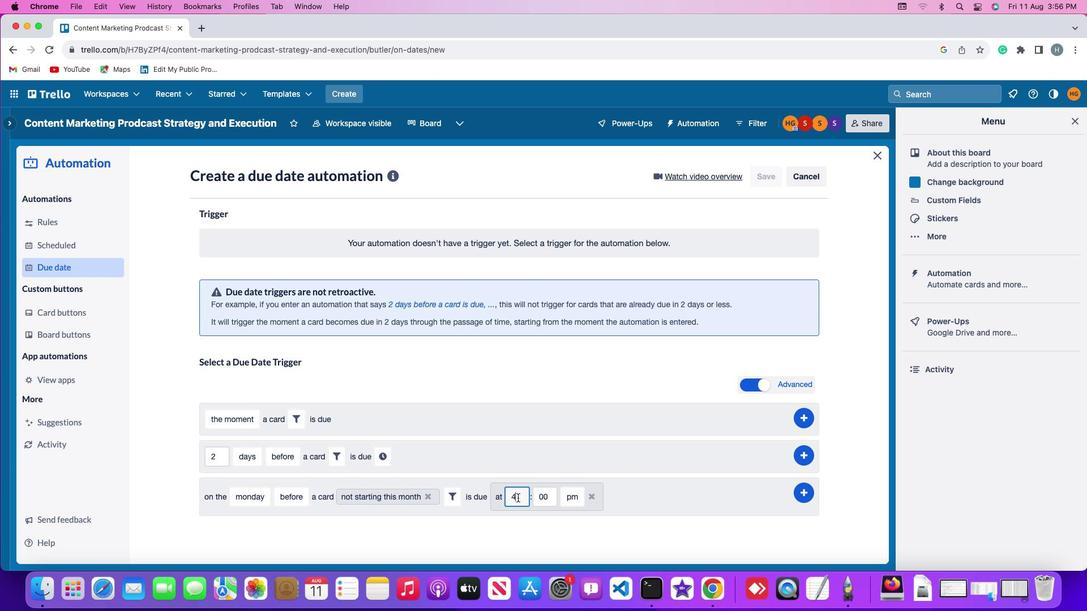 
Action: Key pressed Key.backspace'1''1'
Screenshot: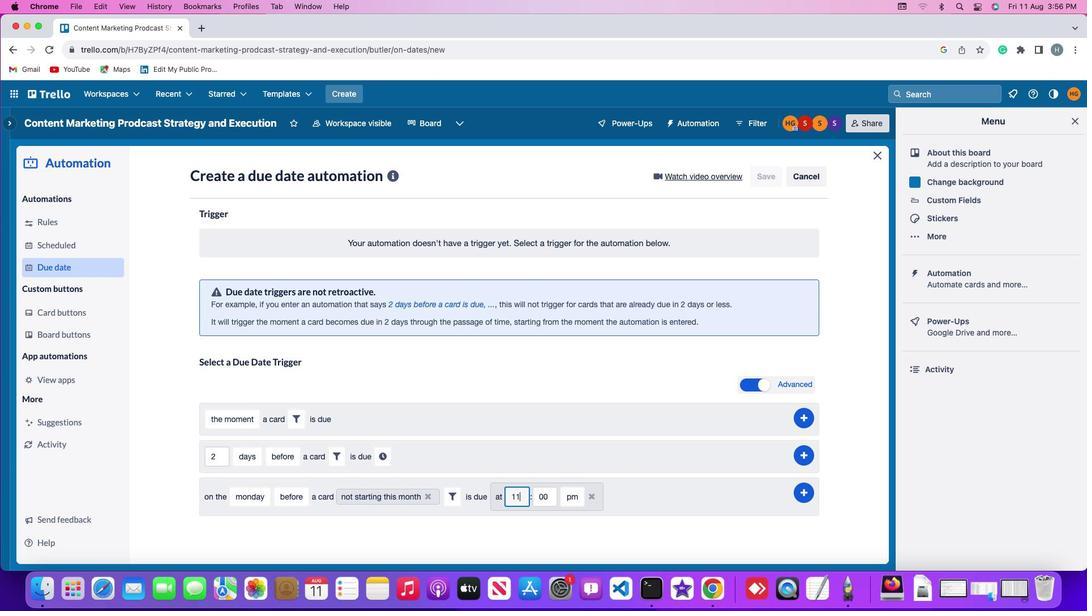 
Action: Mouse moved to (551, 494)
Screenshot: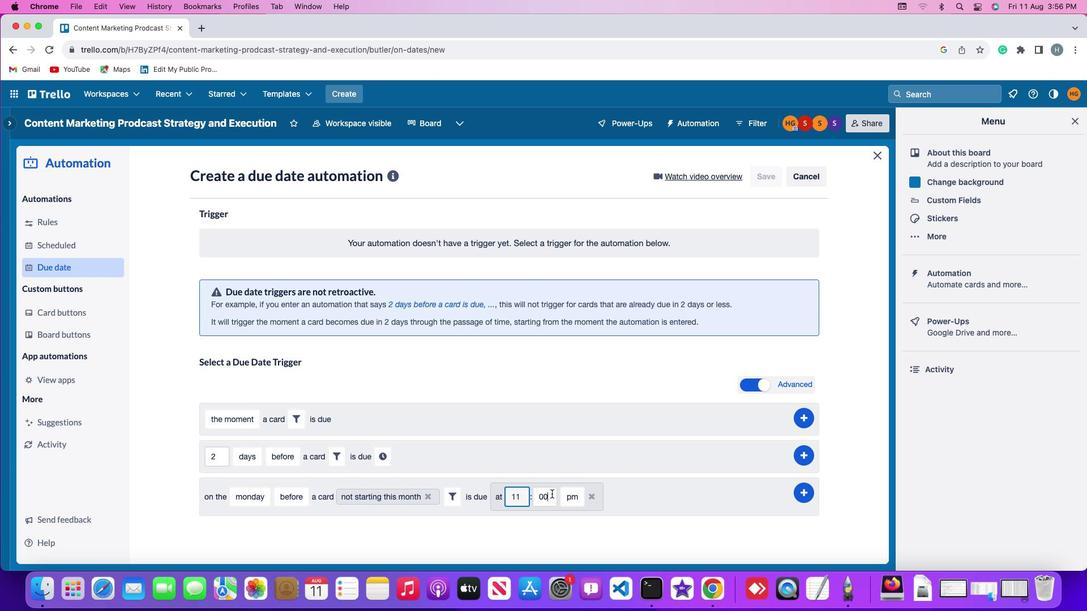
Action: Mouse pressed left at (551, 494)
Screenshot: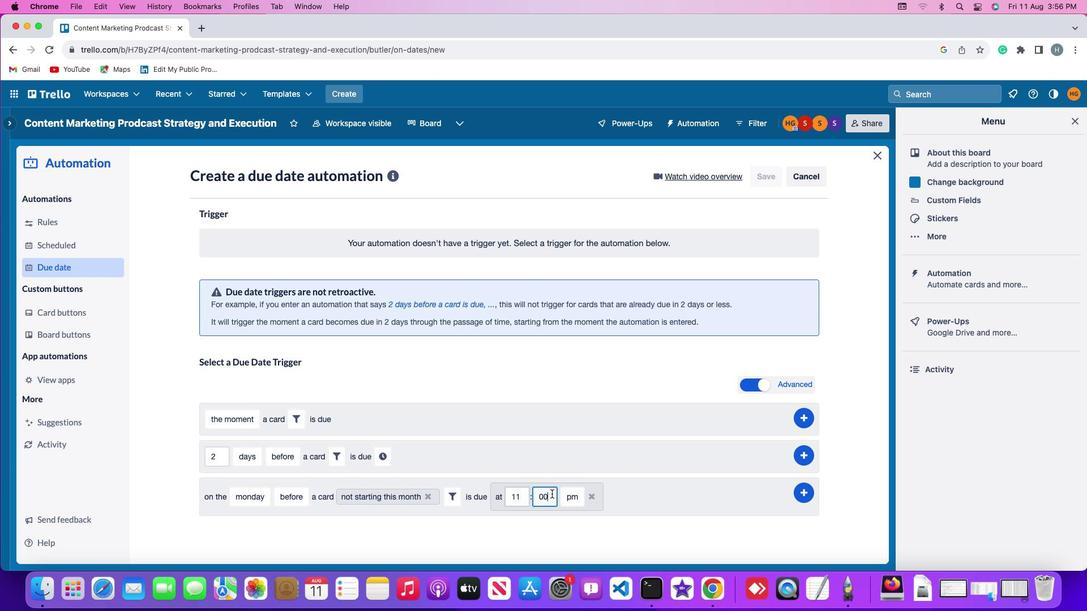 
Action: Key pressed Key.backspaceKey.backspaceKey.backspace'0''0'
Screenshot: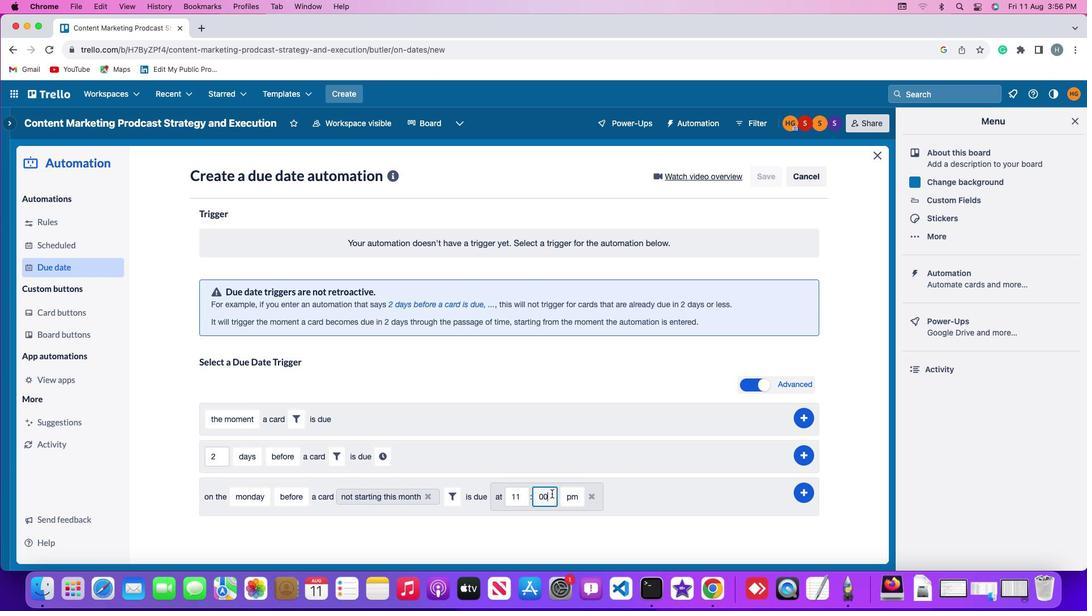 
Action: Mouse moved to (575, 495)
Screenshot: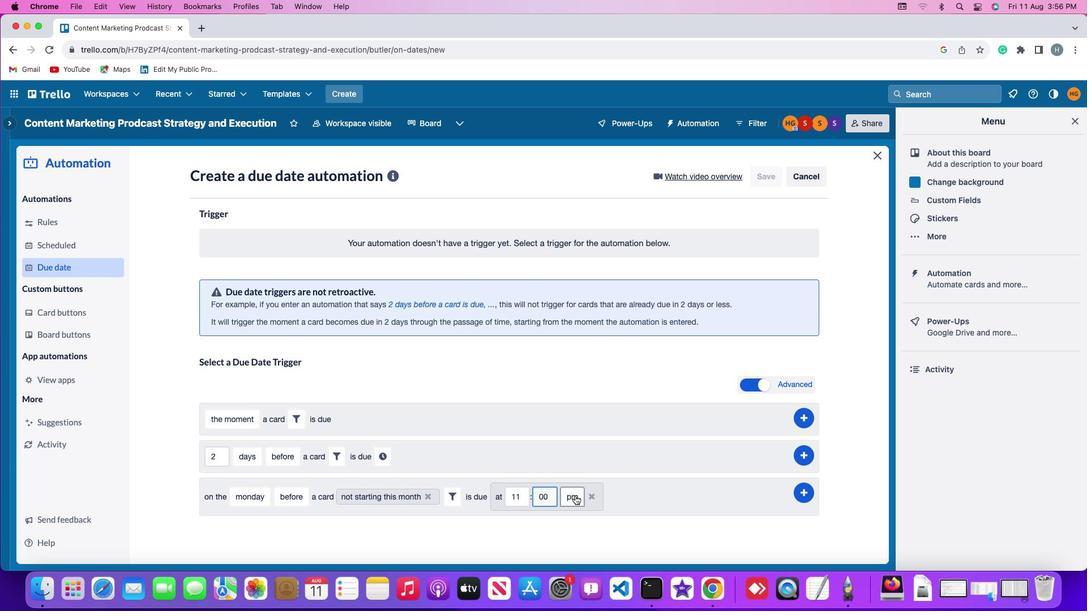
Action: Mouse pressed left at (575, 495)
Screenshot: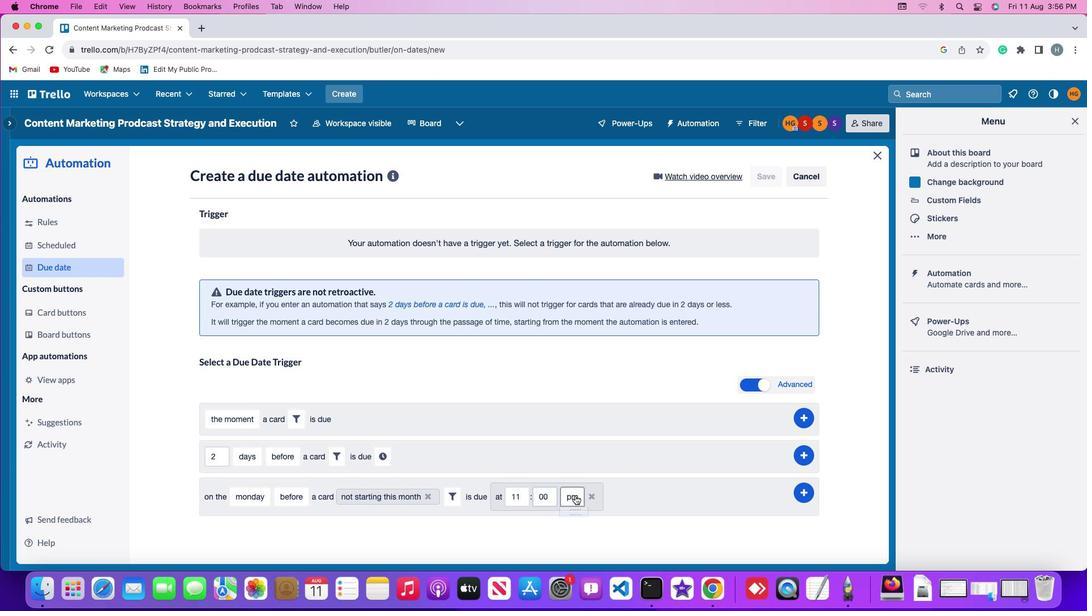 
Action: Mouse moved to (575, 518)
Screenshot: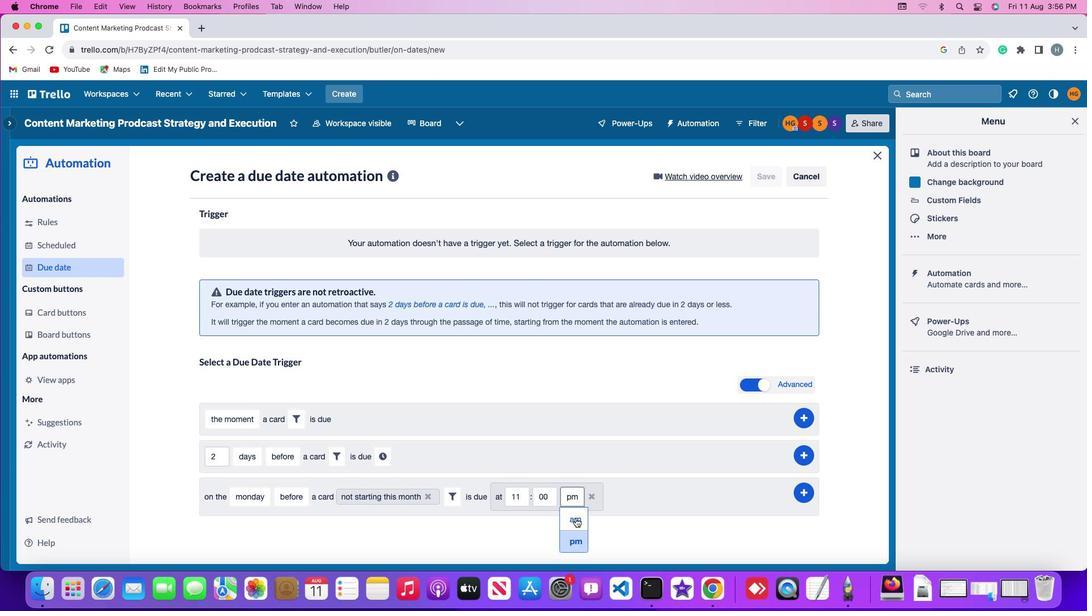 
Action: Mouse pressed left at (575, 518)
Screenshot: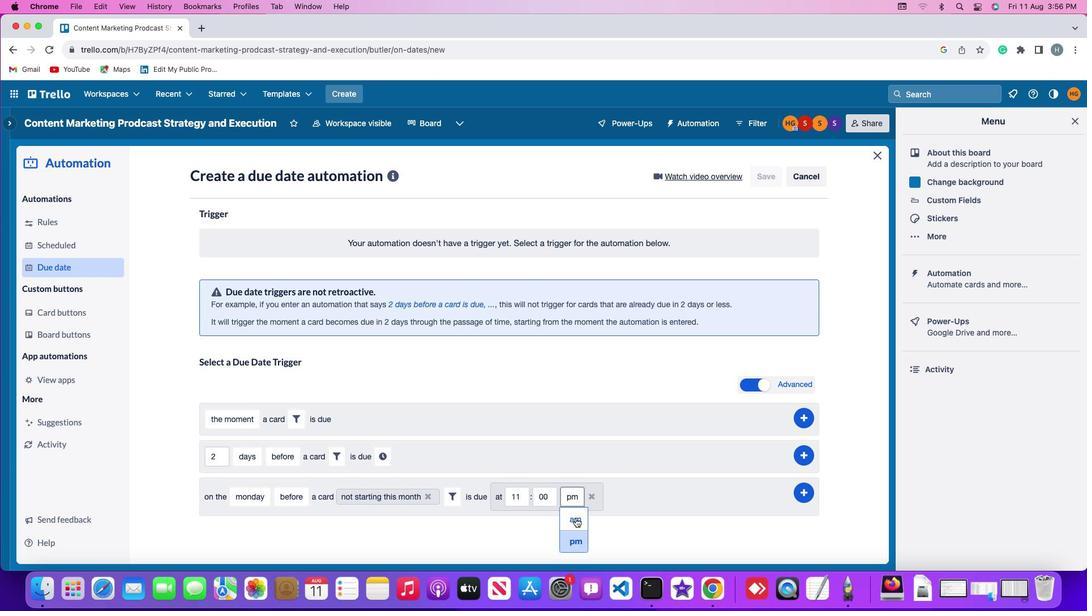
Action: Mouse moved to (808, 492)
Screenshot: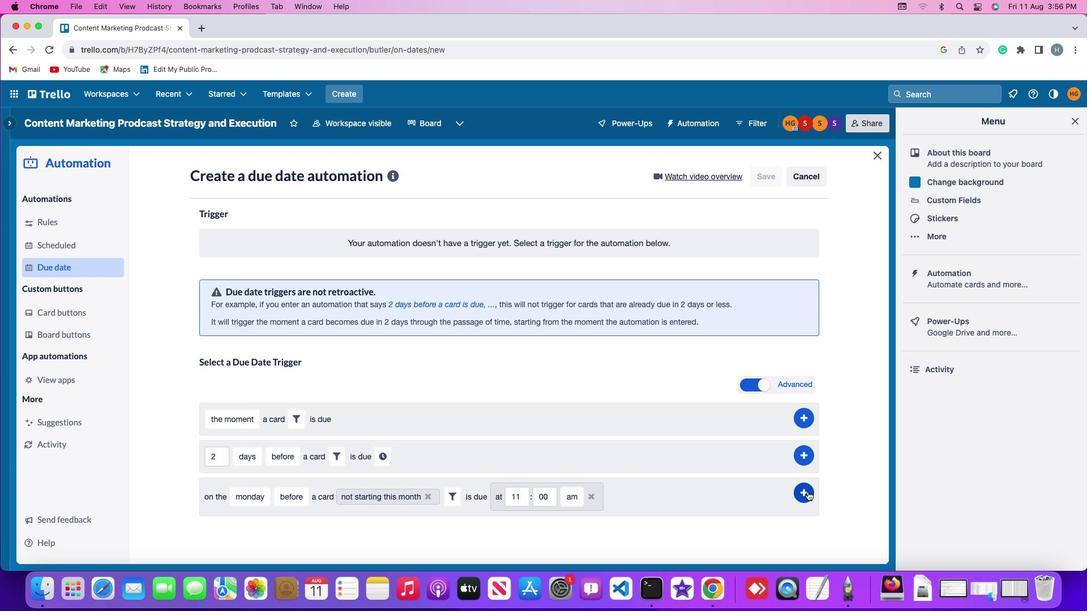 
Action: Mouse pressed left at (808, 492)
Screenshot: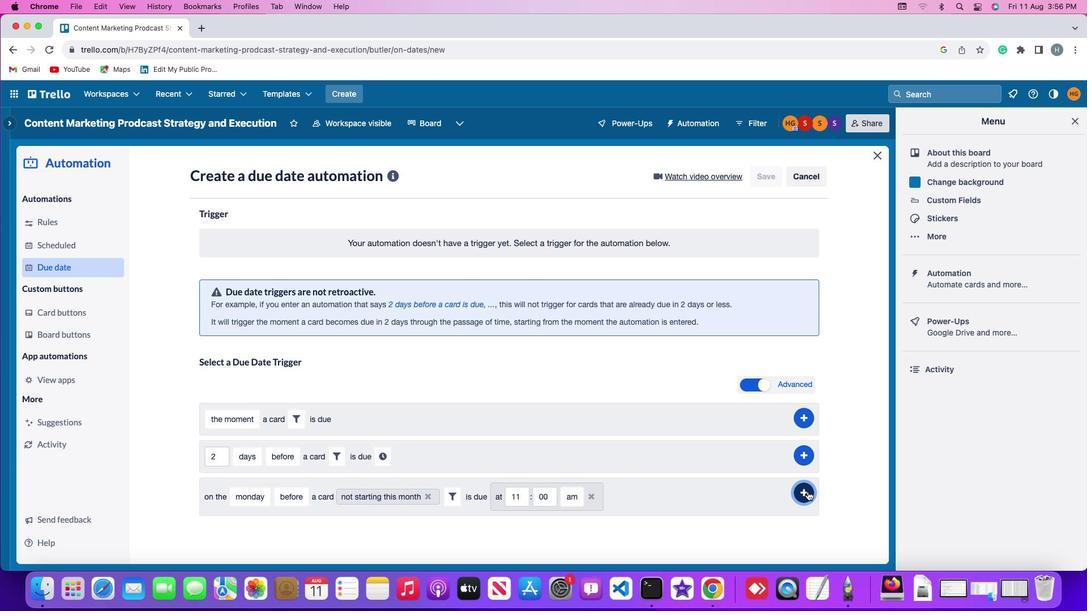 
Action: Mouse moved to (853, 367)
Screenshot: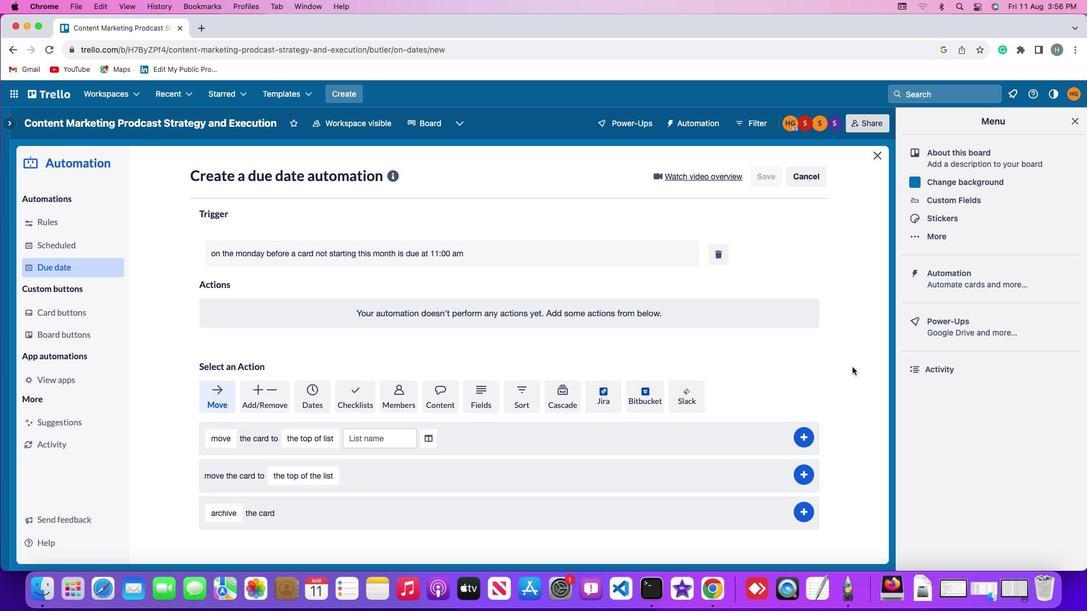 
